 Task: Research Airbnb properties in Shush, Iran from 22th December, 2023 to 26th December, 2023 for 8 adults. Place can be private room with 8 bedrooms having 8 beds and 8 bathrooms. Property type can be hotel. Amenities needed are: wifi, TV, free parkinig on premises, gym, breakfast.
Action: Mouse moved to (441, 120)
Screenshot: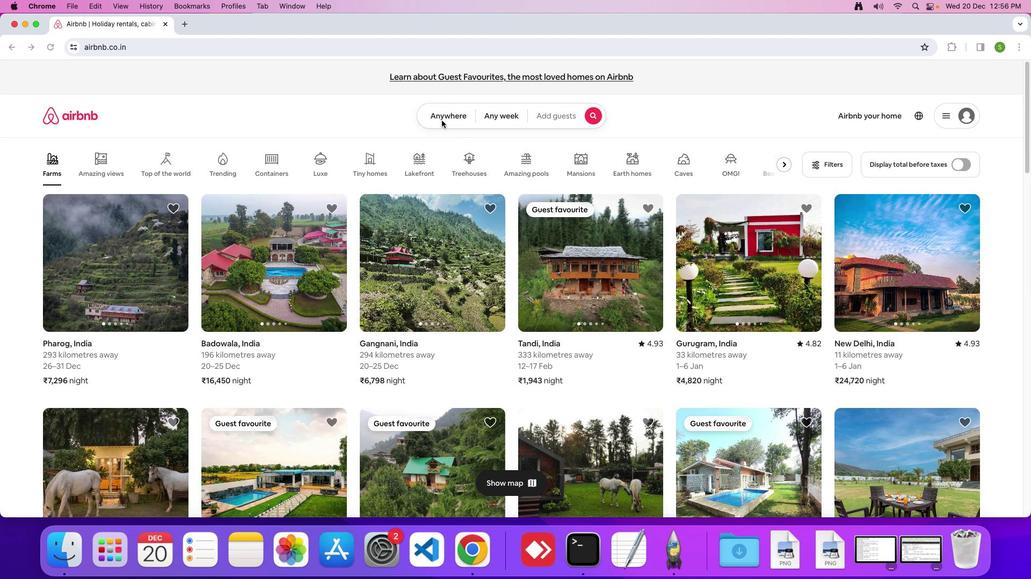 
Action: Mouse pressed left at (441, 120)
Screenshot: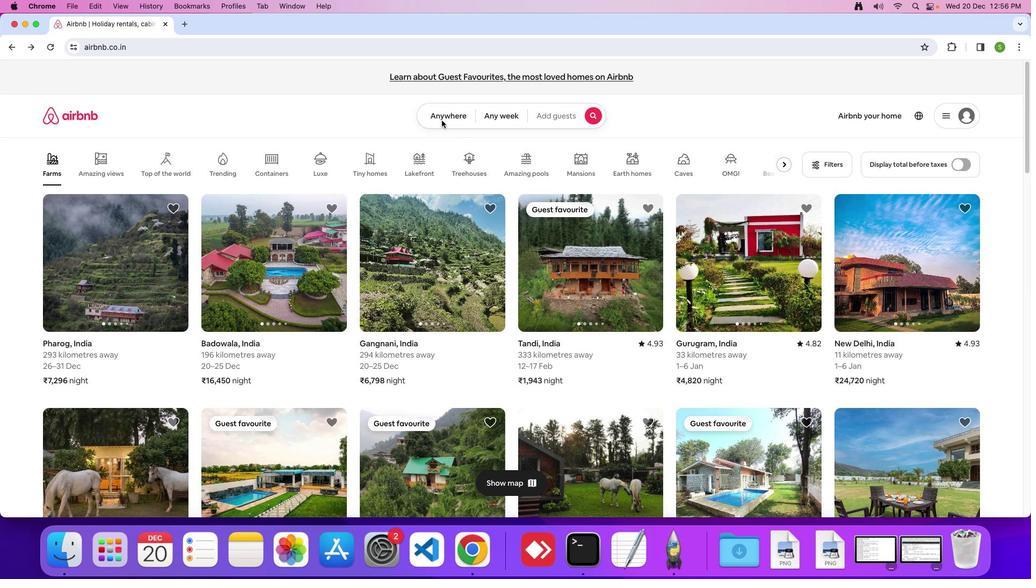 
Action: Mouse moved to (443, 117)
Screenshot: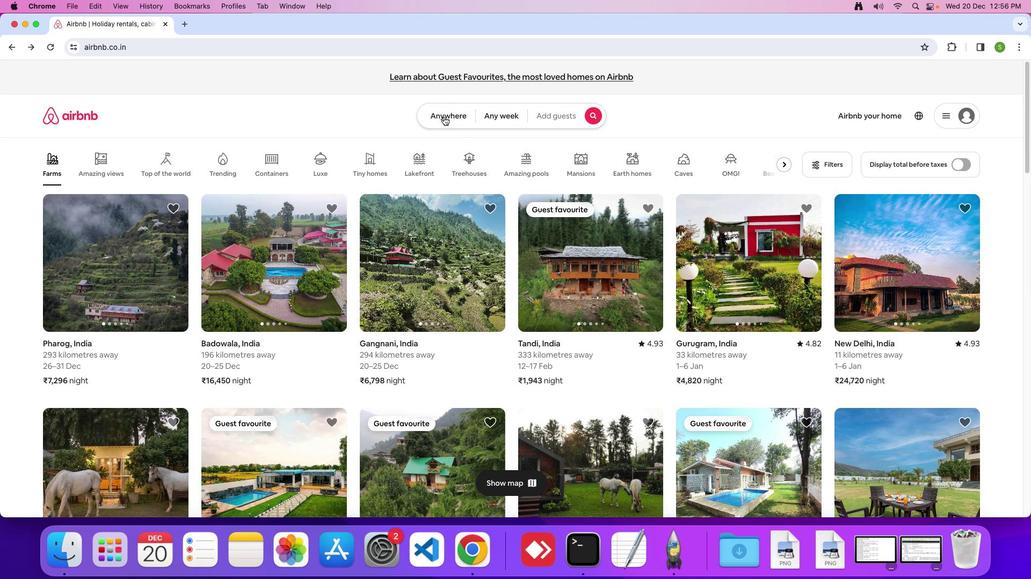 
Action: Mouse pressed left at (443, 117)
Screenshot: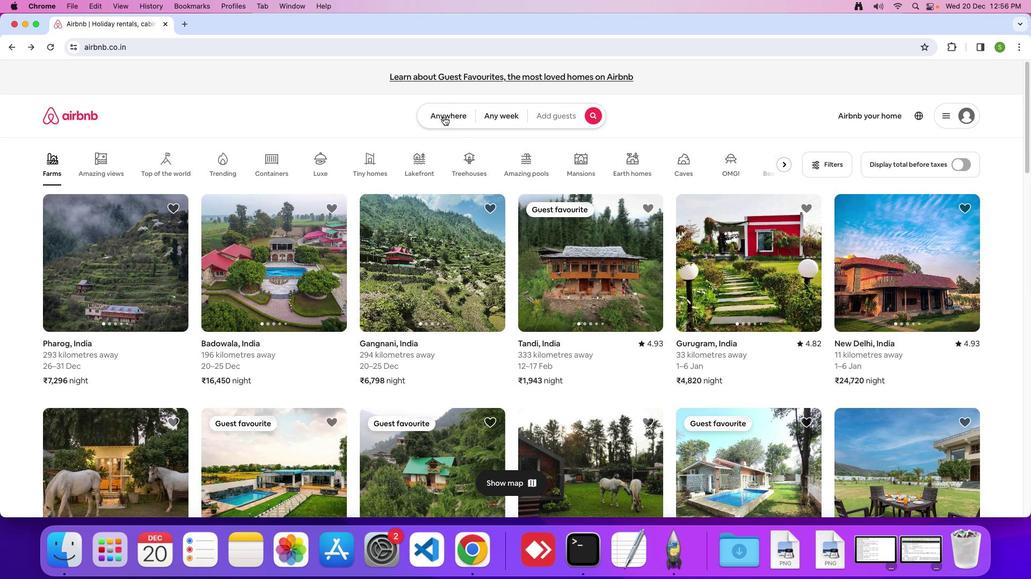 
Action: Mouse moved to (365, 155)
Screenshot: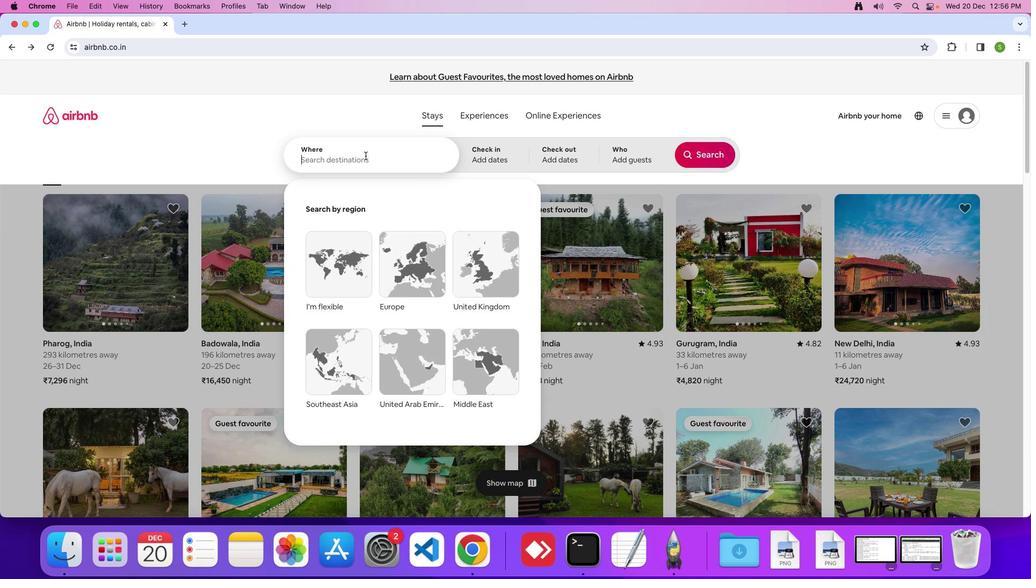 
Action: Mouse pressed left at (365, 155)
Screenshot: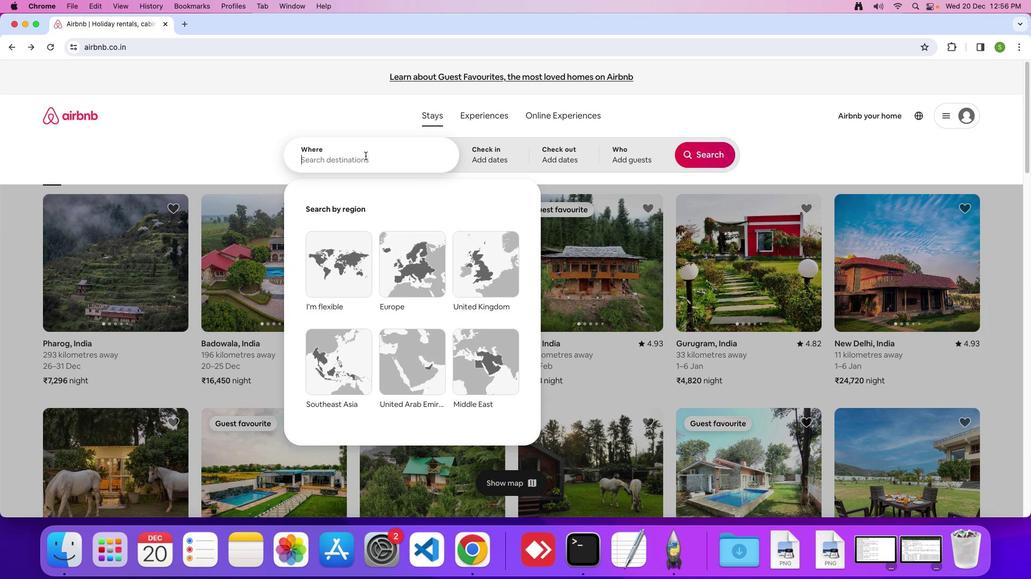 
Action: Mouse moved to (365, 155)
Screenshot: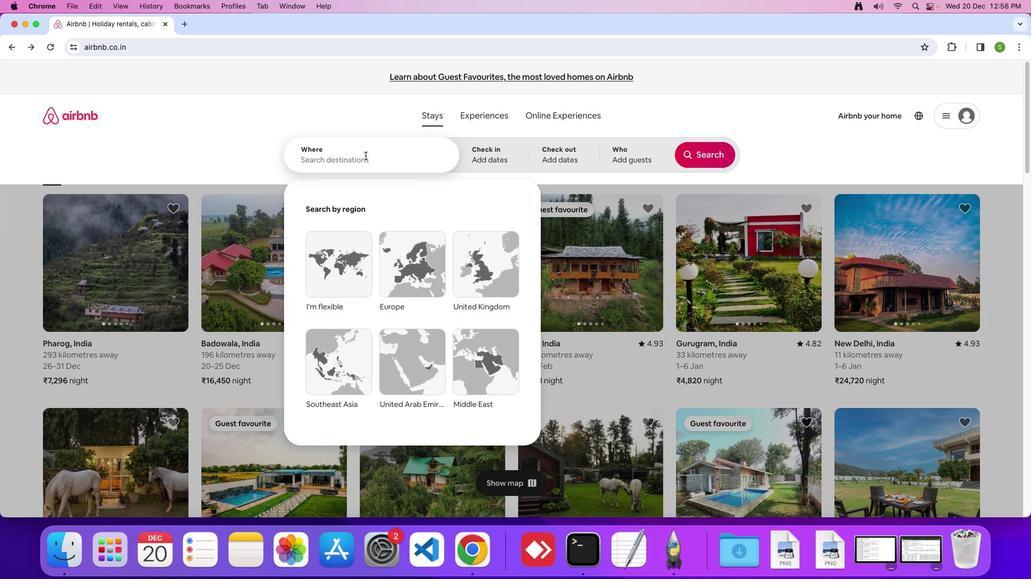 
Action: Key pressed 'S'Key.caps_lock'h''u''s''h'','Key.spaceKey.shift'I''r''a''n'Key.enter
Screenshot: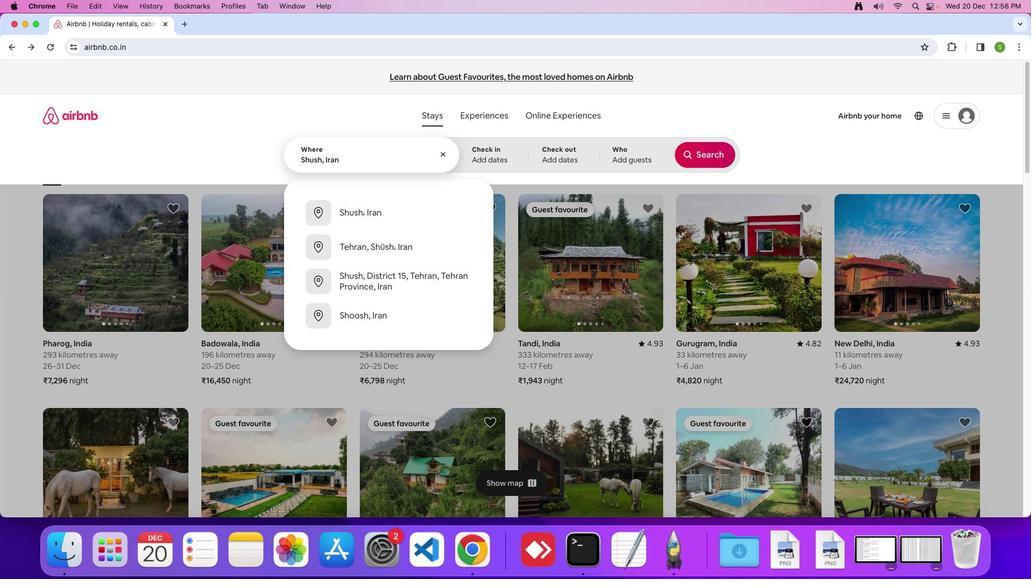 
Action: Mouse moved to (447, 370)
Screenshot: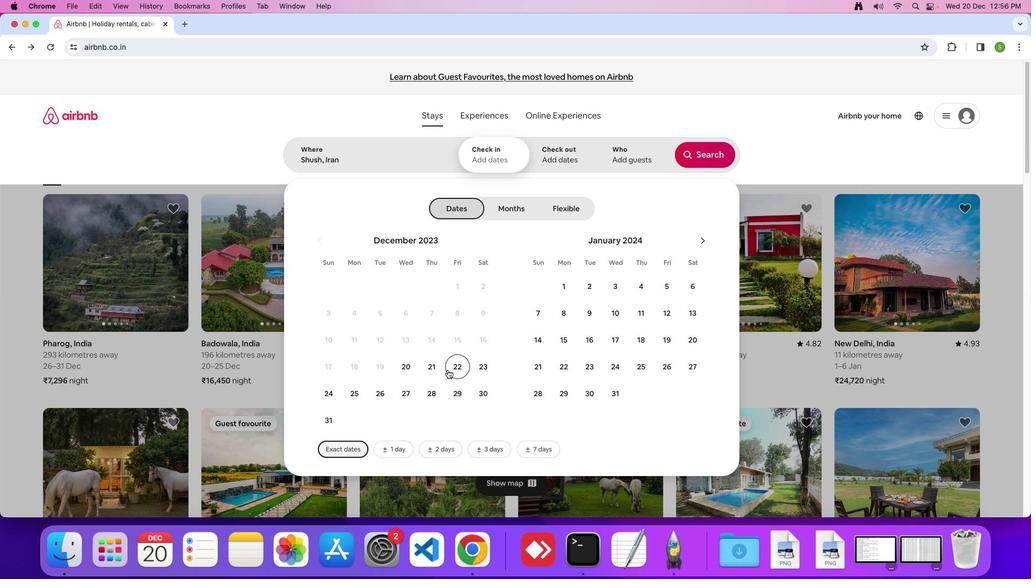 
Action: Mouse pressed left at (447, 370)
Screenshot: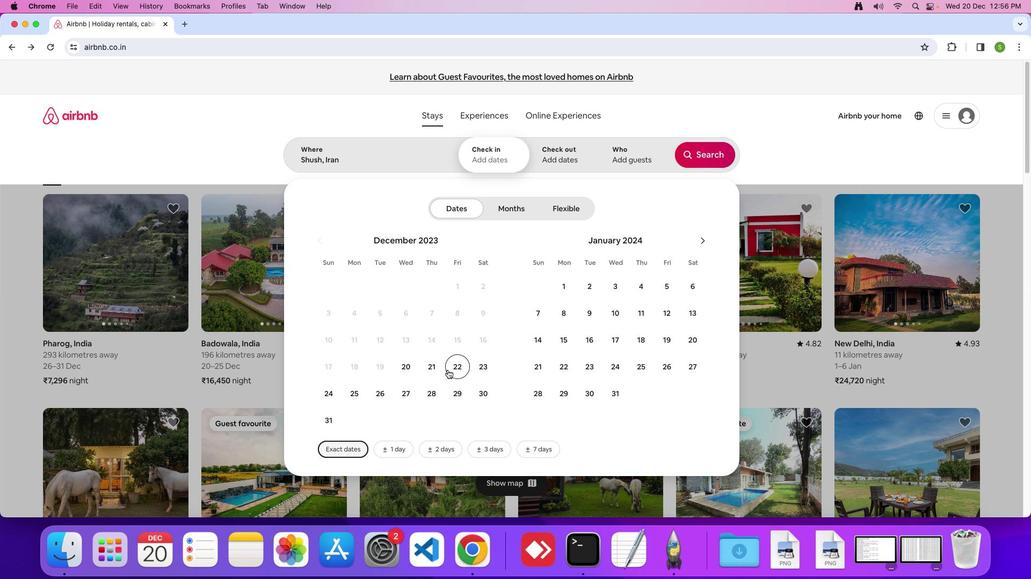 
Action: Mouse moved to (380, 394)
Screenshot: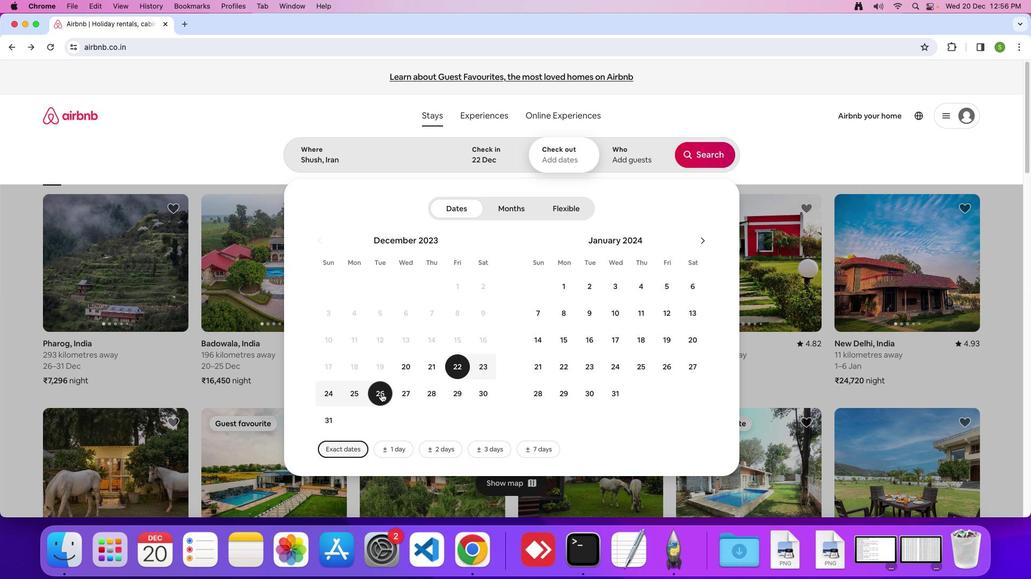 
Action: Mouse pressed left at (380, 394)
Screenshot: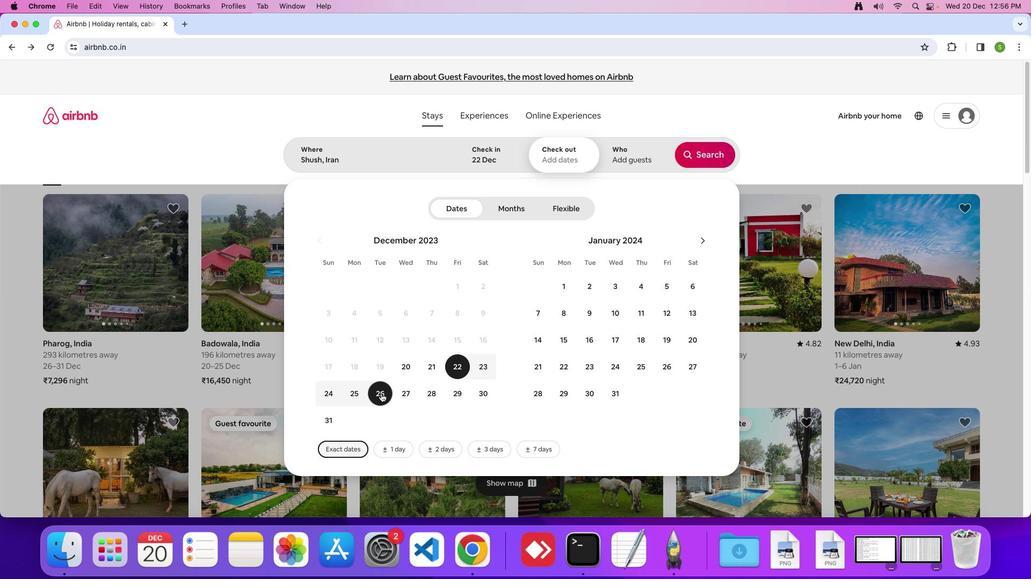 
Action: Mouse moved to (641, 158)
Screenshot: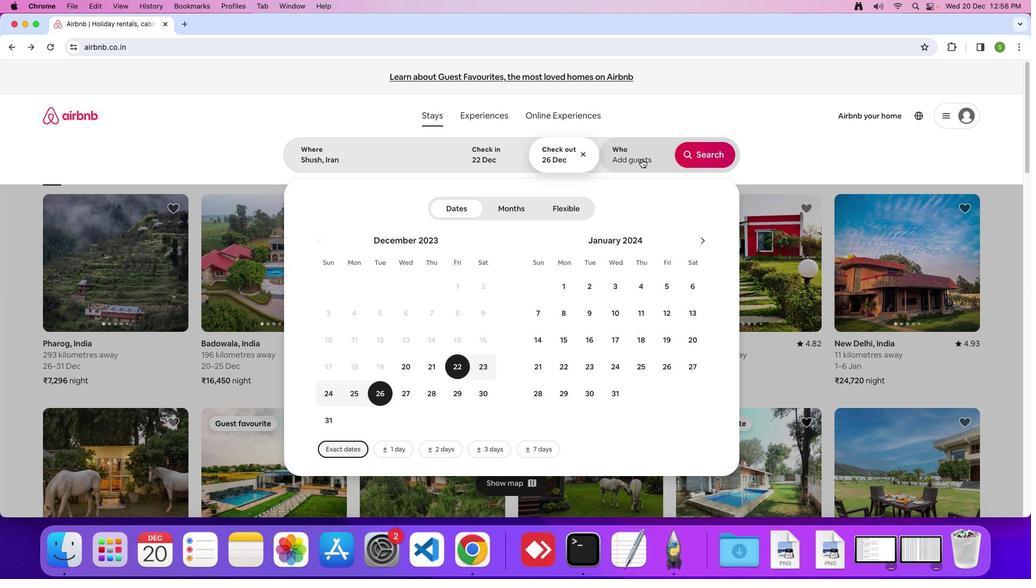 
Action: Mouse pressed left at (641, 158)
Screenshot: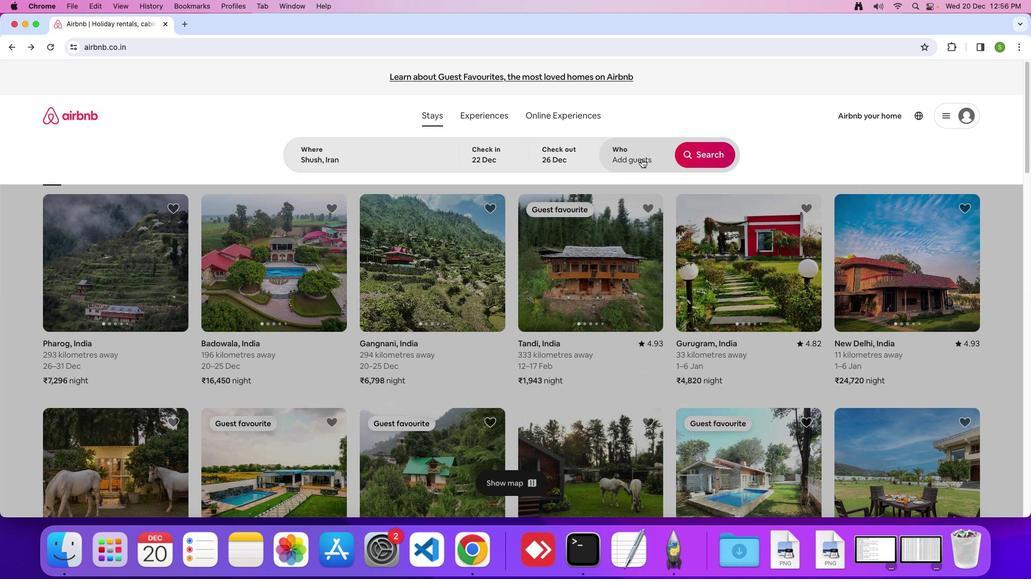 
Action: Mouse moved to (705, 212)
Screenshot: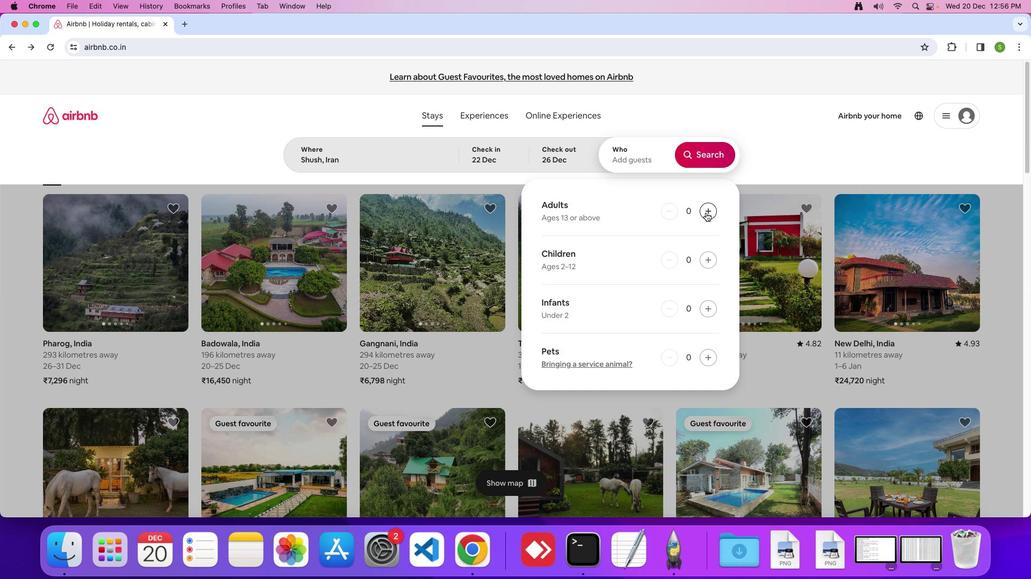 
Action: Mouse pressed left at (705, 212)
Screenshot: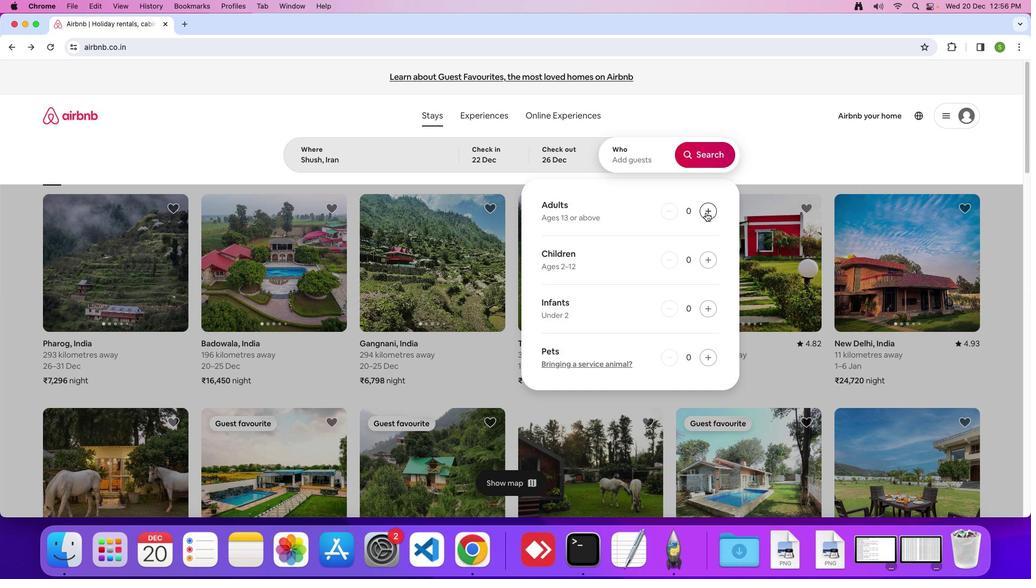 
Action: Mouse pressed left at (705, 212)
Screenshot: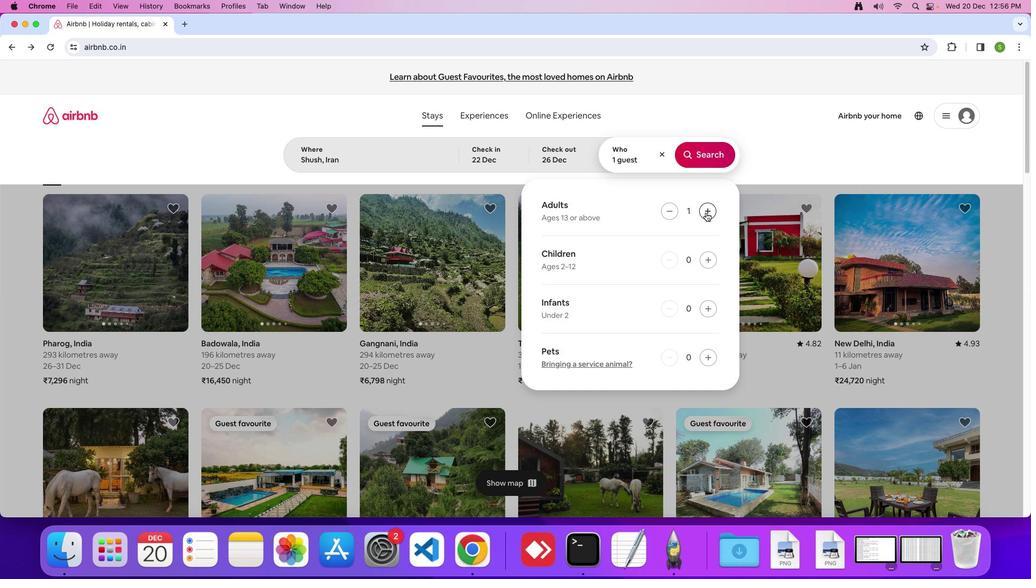 
Action: Mouse pressed left at (705, 212)
Screenshot: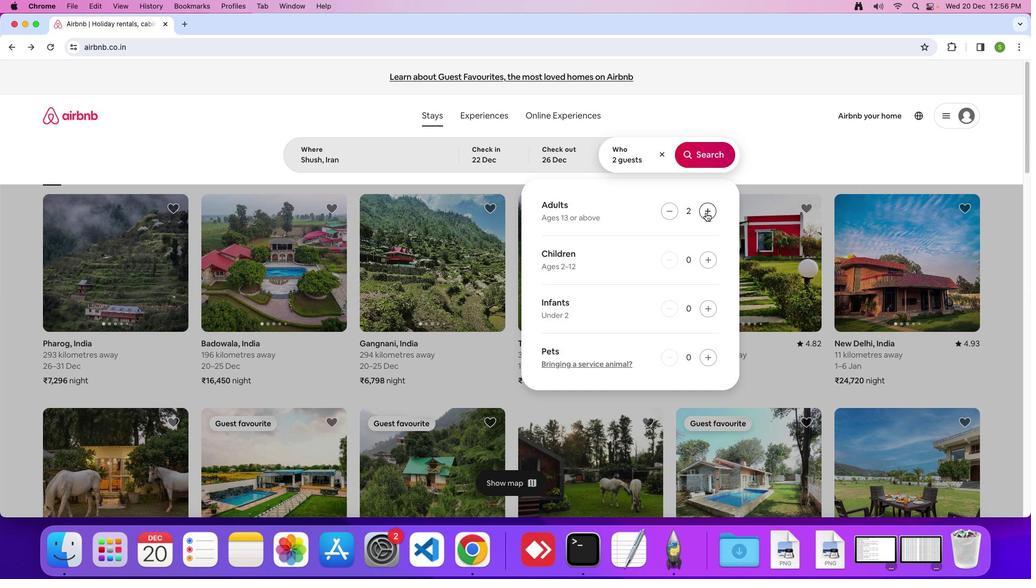 
Action: Mouse pressed left at (705, 212)
Screenshot: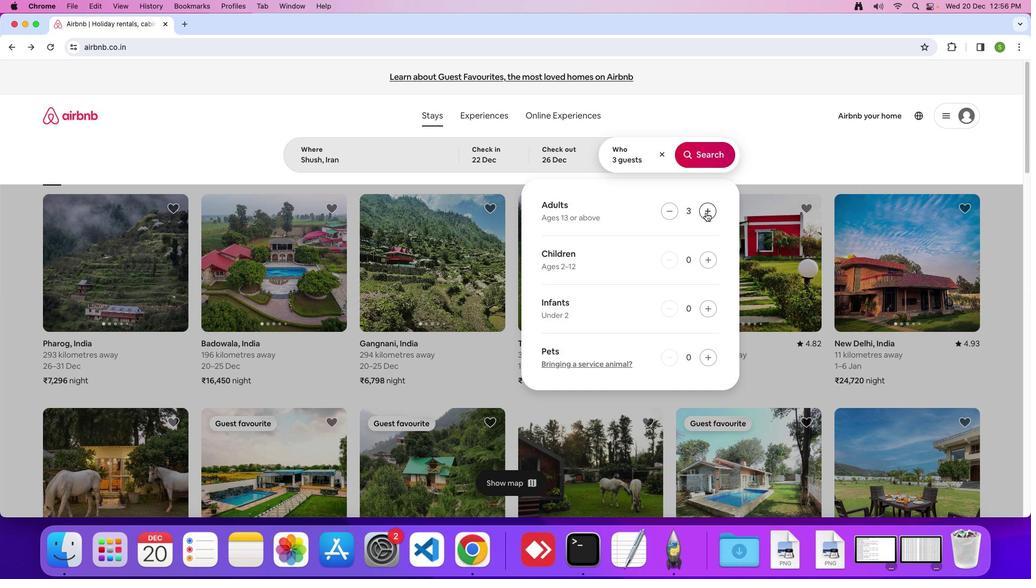 
Action: Mouse pressed left at (705, 212)
Screenshot: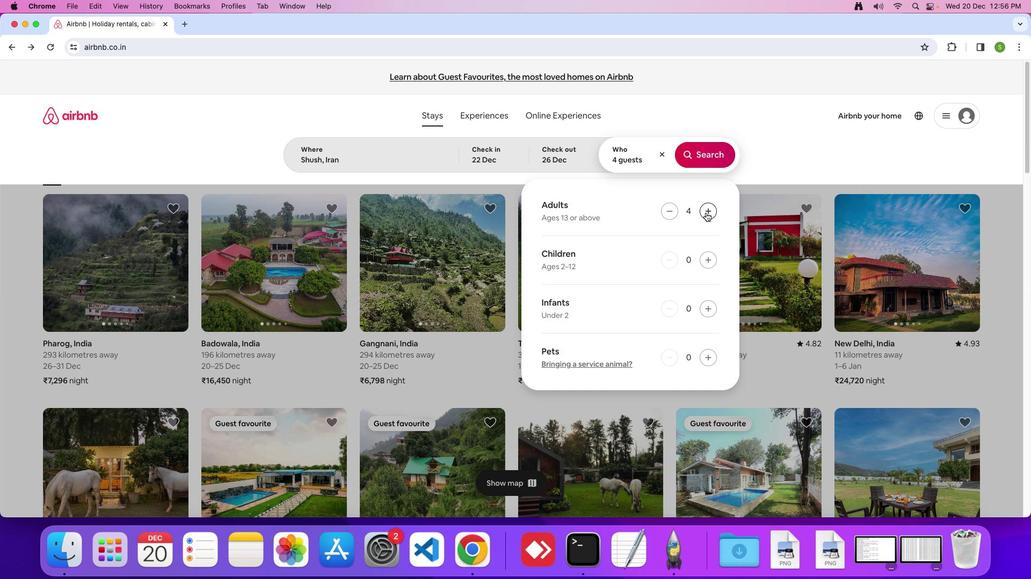 
Action: Mouse pressed left at (705, 212)
Screenshot: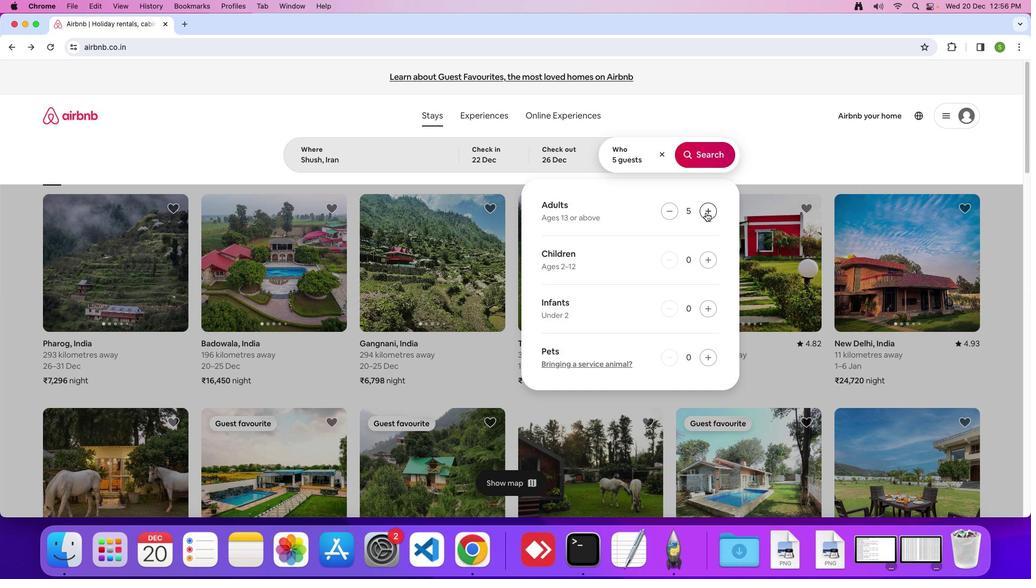
Action: Mouse pressed left at (705, 212)
Screenshot: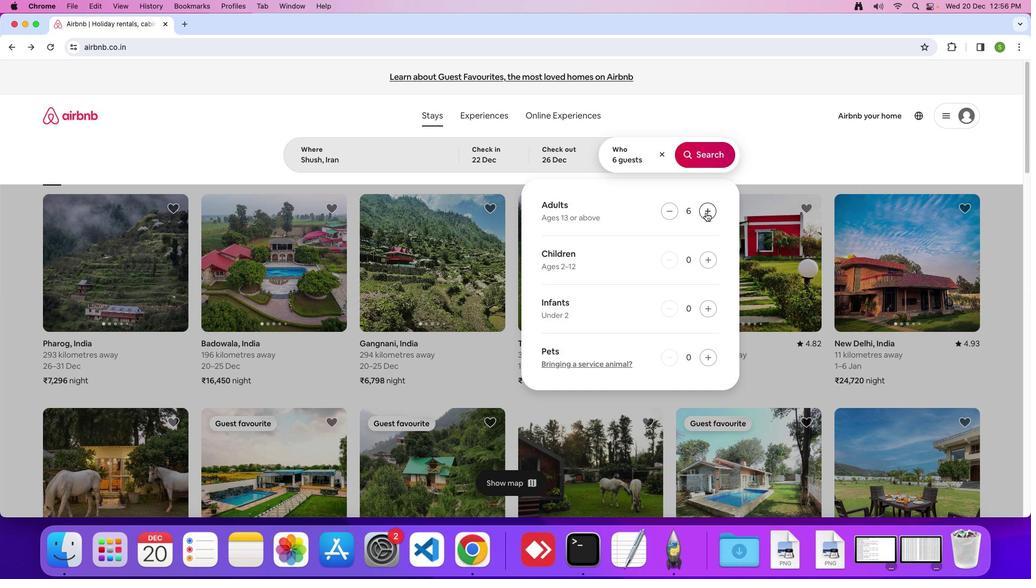 
Action: Mouse pressed left at (705, 212)
Screenshot: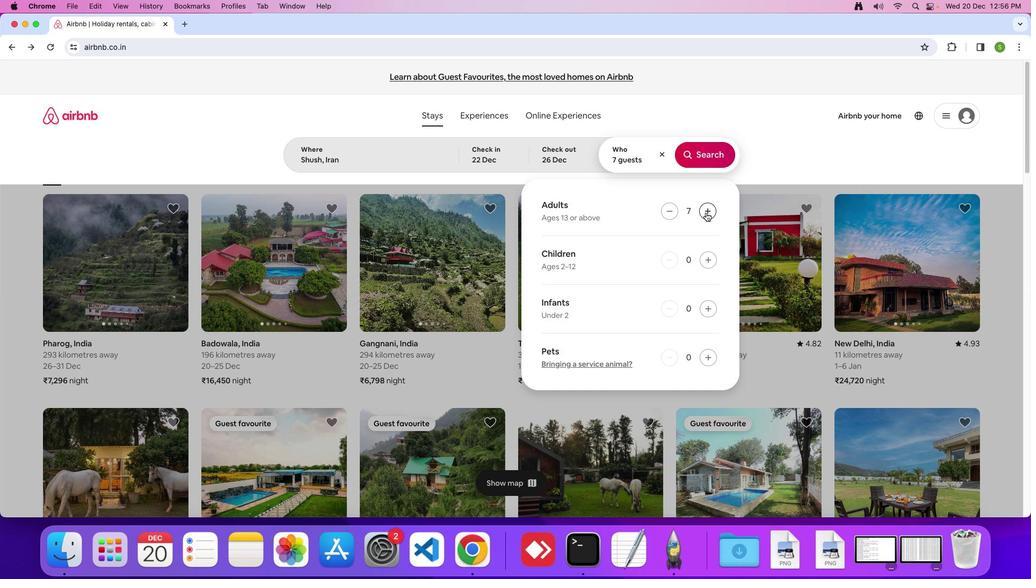 
Action: Mouse moved to (695, 159)
Screenshot: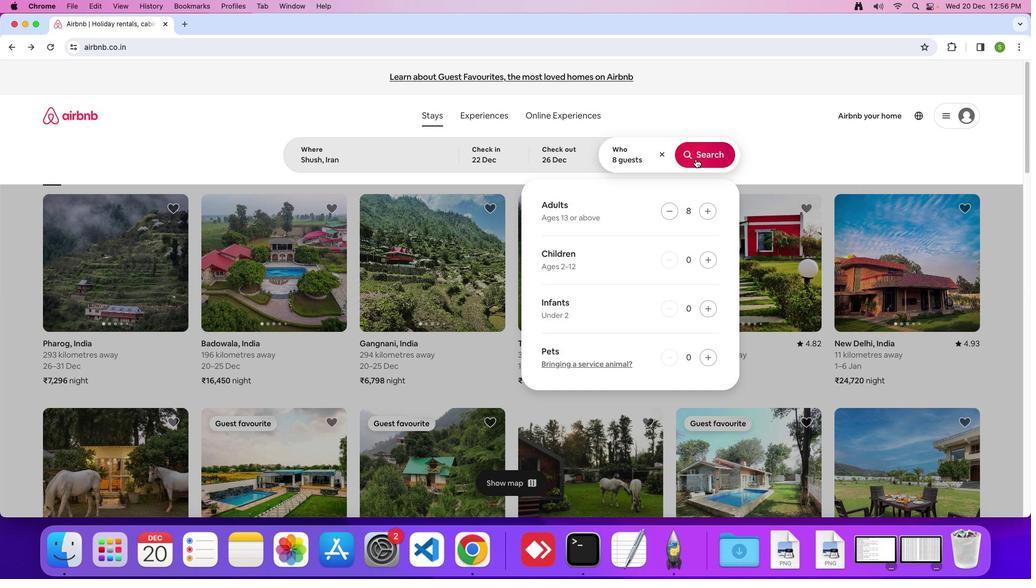 
Action: Mouse pressed left at (695, 159)
Screenshot: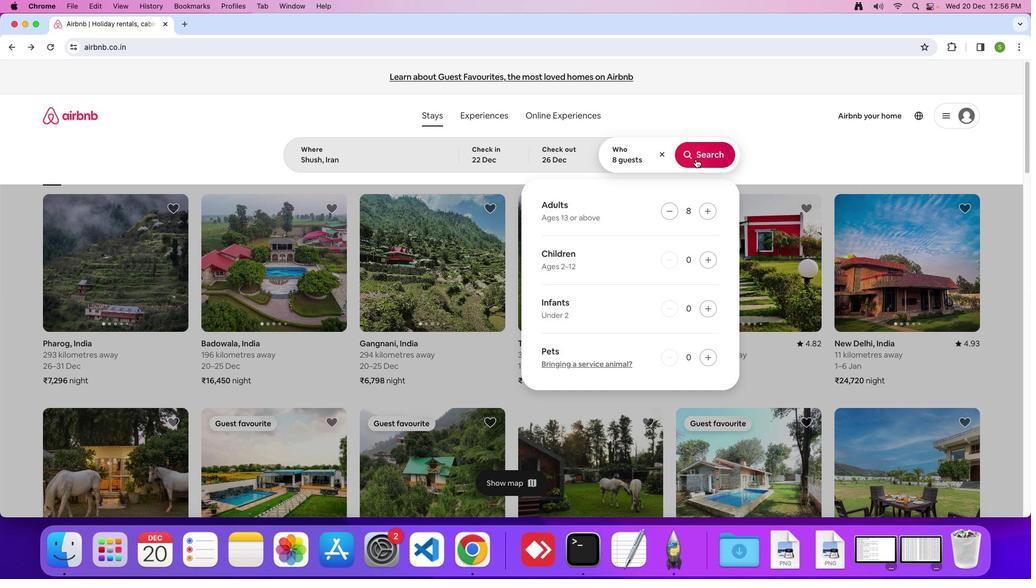 
Action: Mouse moved to (856, 129)
Screenshot: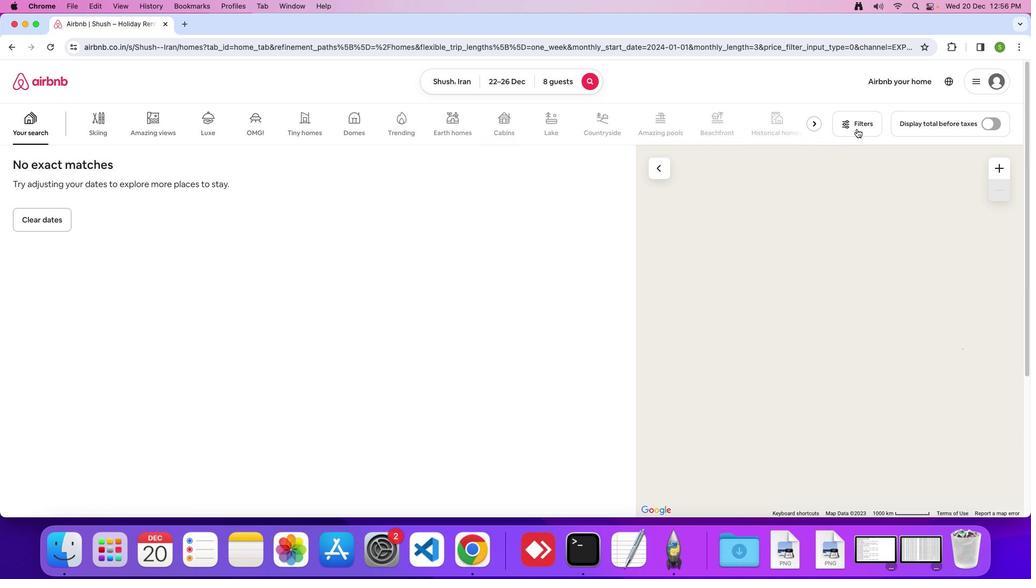 
Action: Mouse pressed left at (856, 129)
Screenshot: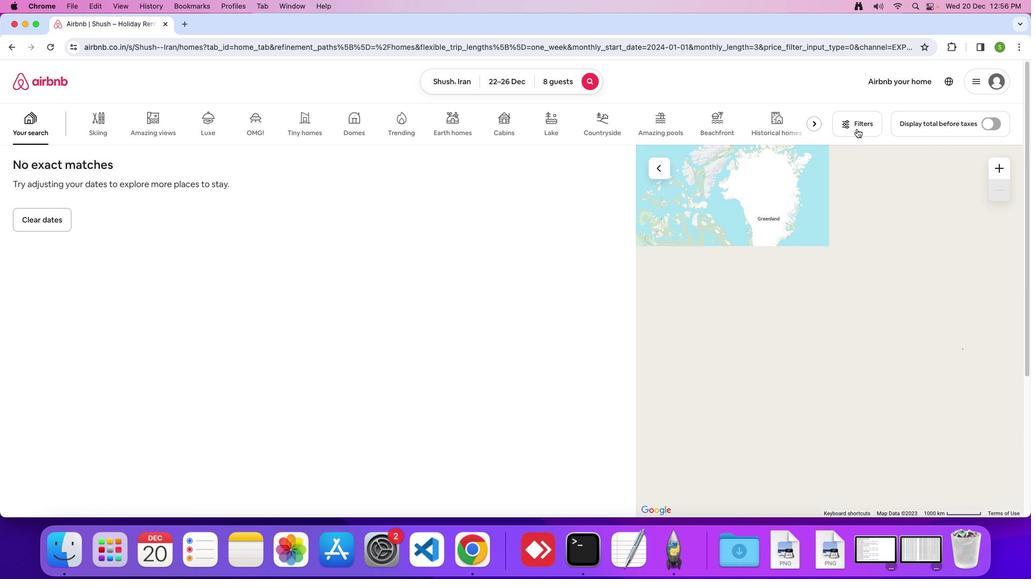 
Action: Mouse moved to (545, 357)
Screenshot: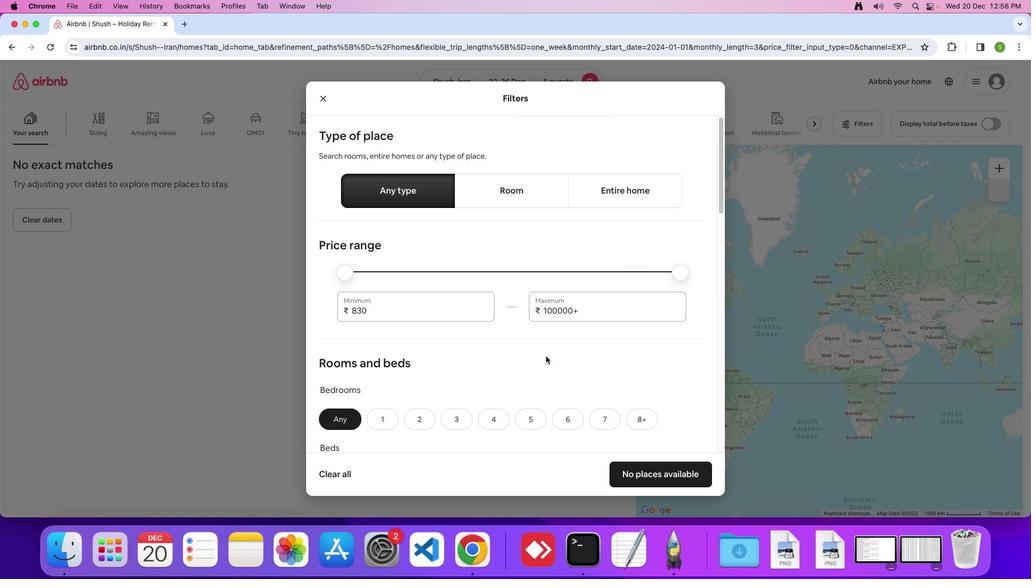 
Action: Mouse scrolled (545, 357) with delta (0, 0)
Screenshot: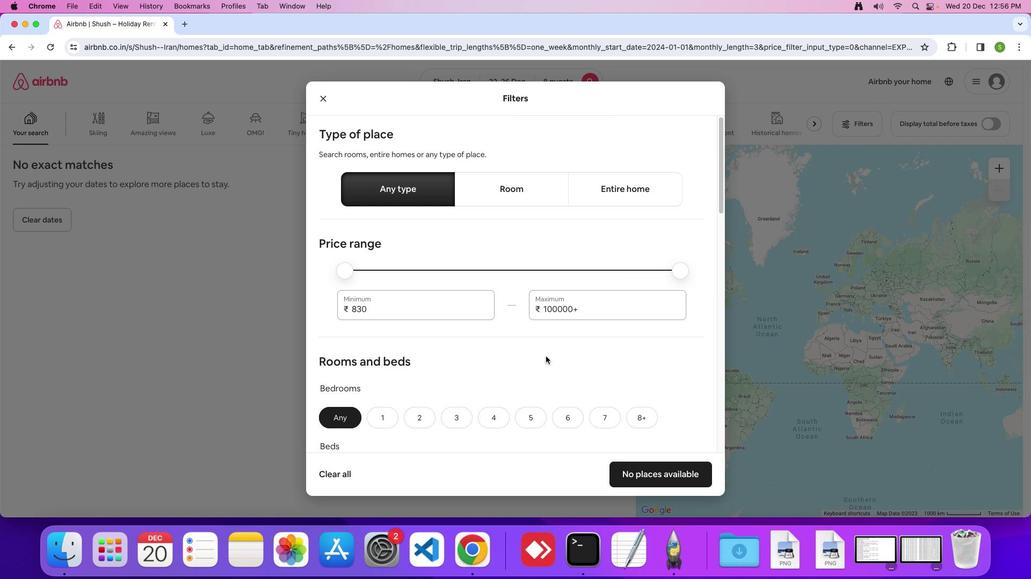 
Action: Mouse scrolled (545, 357) with delta (0, 0)
Screenshot: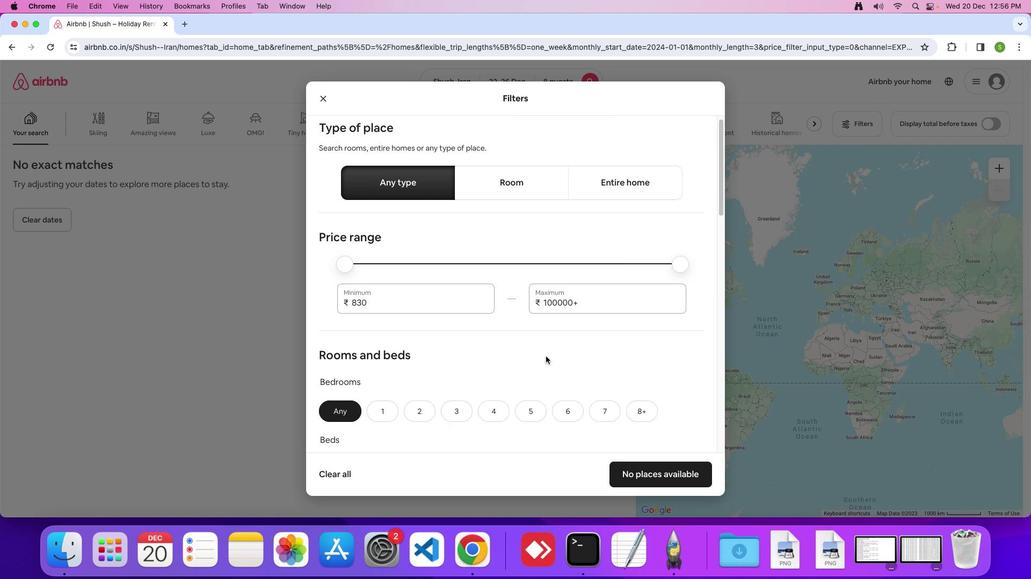 
Action: Mouse scrolled (545, 357) with delta (0, 0)
Screenshot: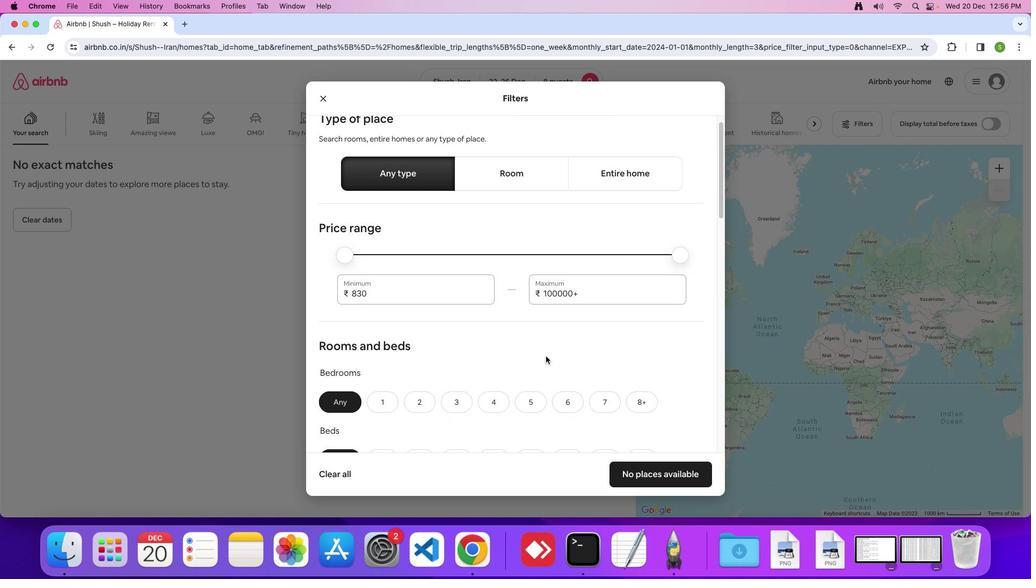 
Action: Mouse scrolled (545, 357) with delta (0, 0)
Screenshot: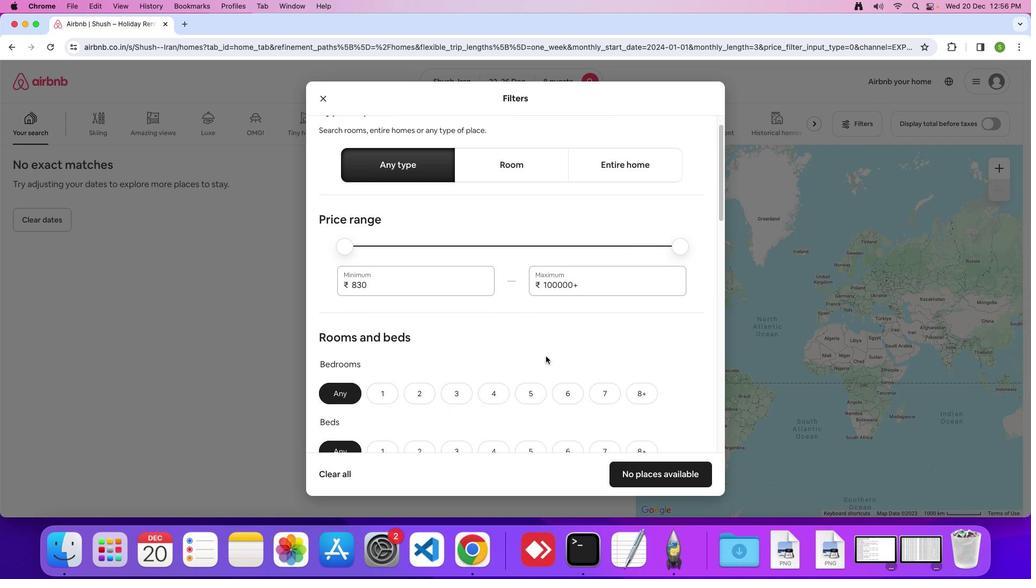 
Action: Mouse scrolled (545, 357) with delta (0, 0)
Screenshot: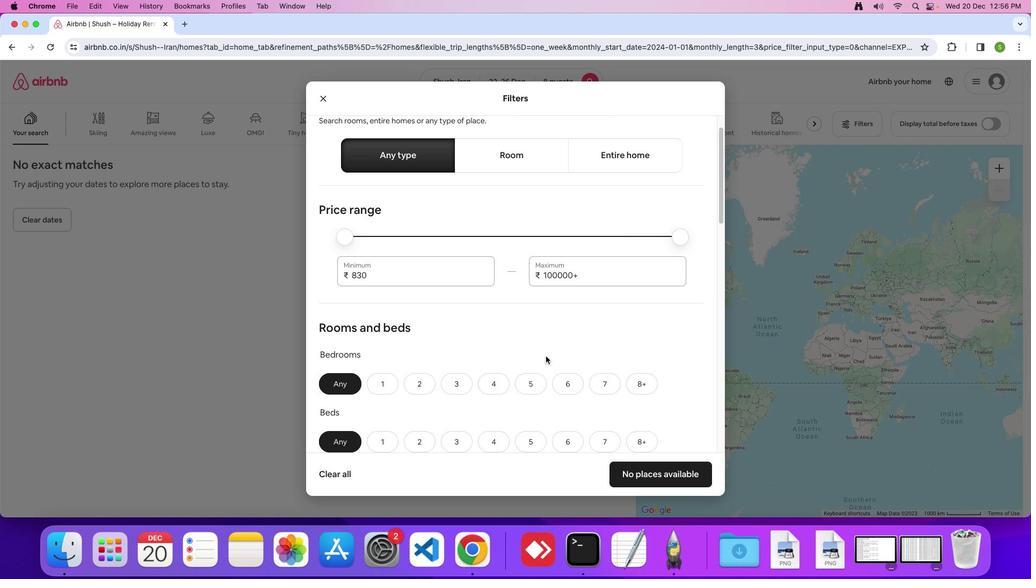 
Action: Mouse scrolled (545, 357) with delta (0, 0)
Screenshot: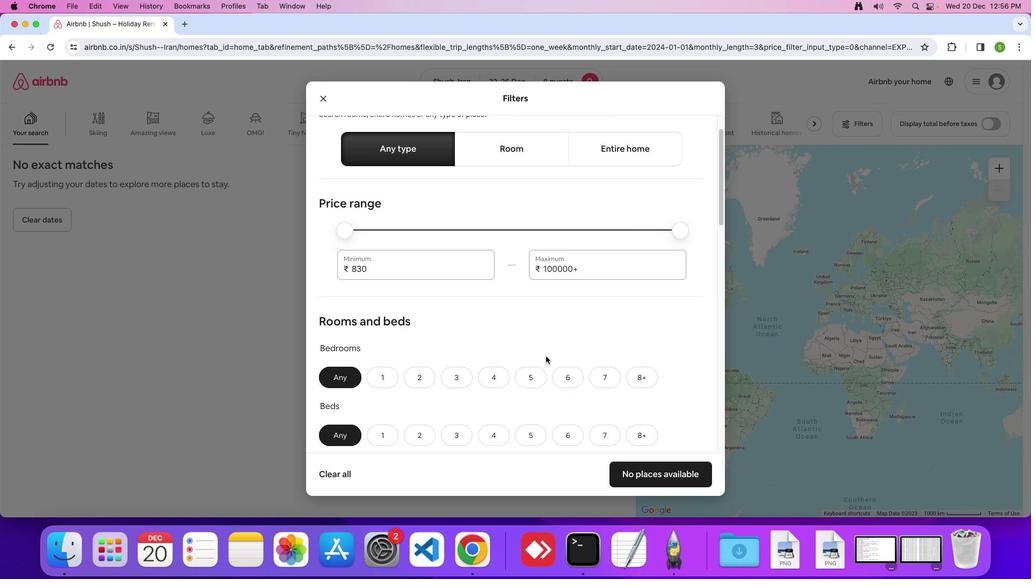 
Action: Mouse scrolled (545, 357) with delta (0, 0)
Screenshot: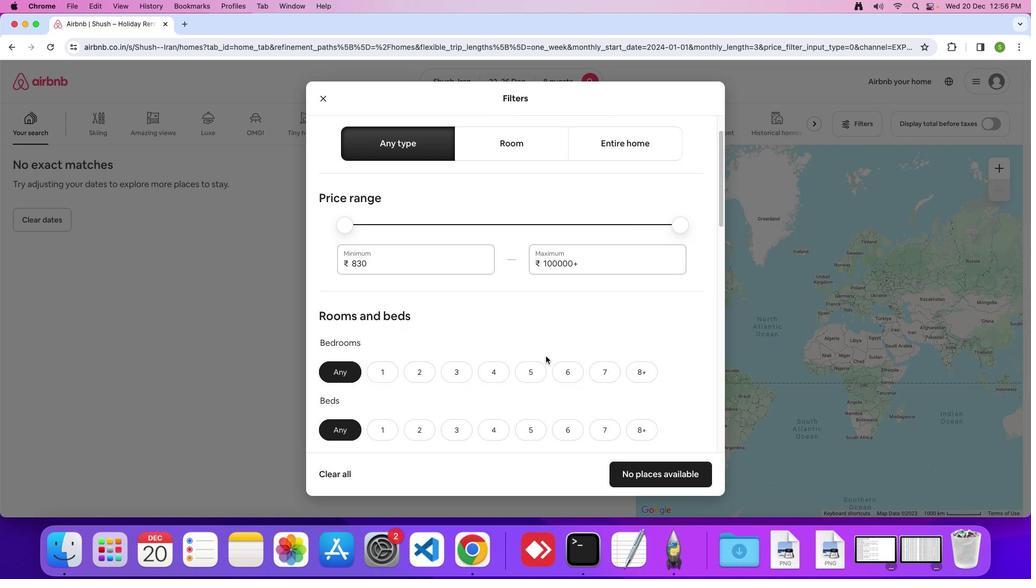 
Action: Mouse scrolled (545, 357) with delta (0, 0)
Screenshot: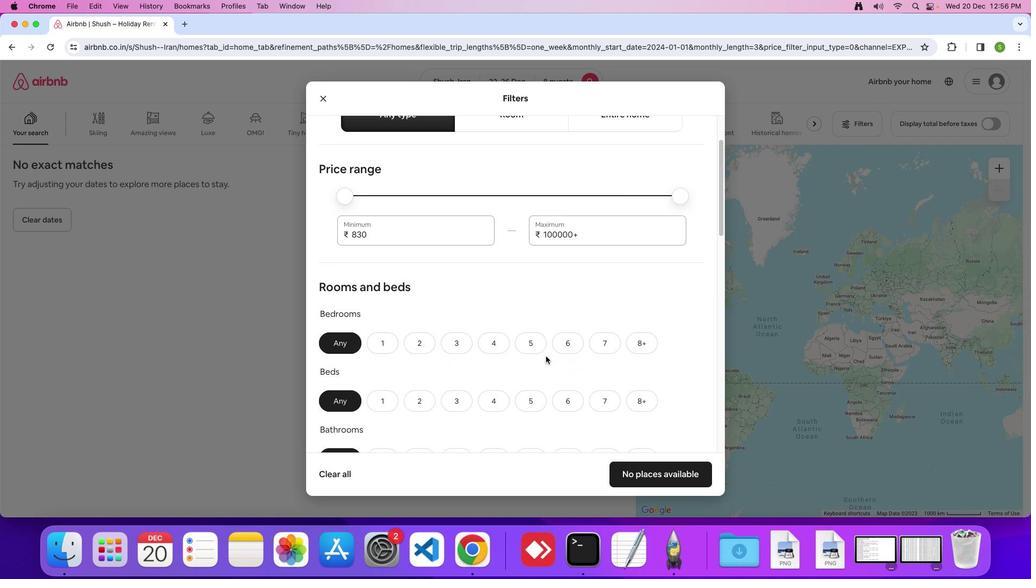 
Action: Mouse scrolled (545, 357) with delta (0, 0)
Screenshot: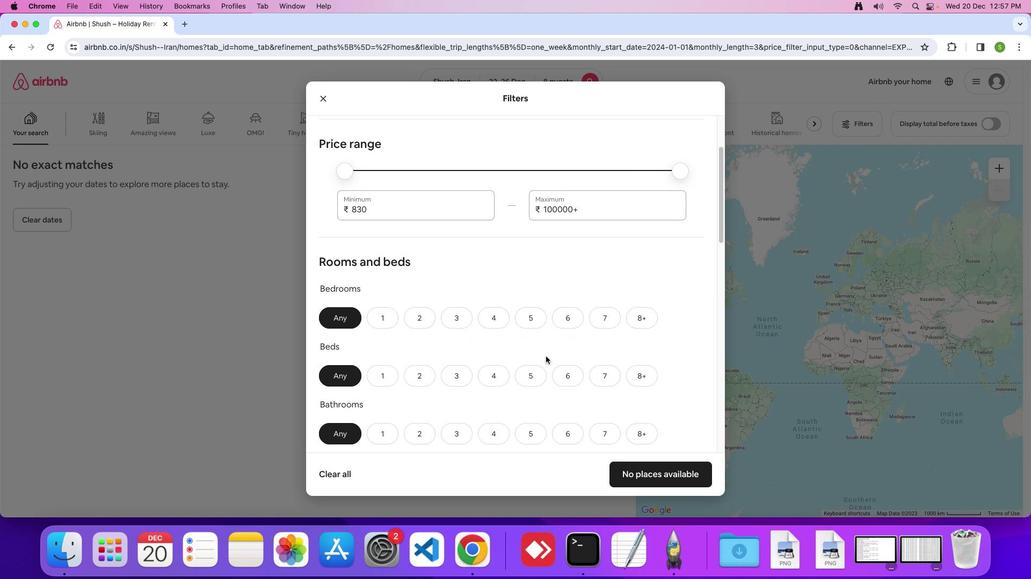 
Action: Mouse scrolled (545, 357) with delta (0, 0)
Screenshot: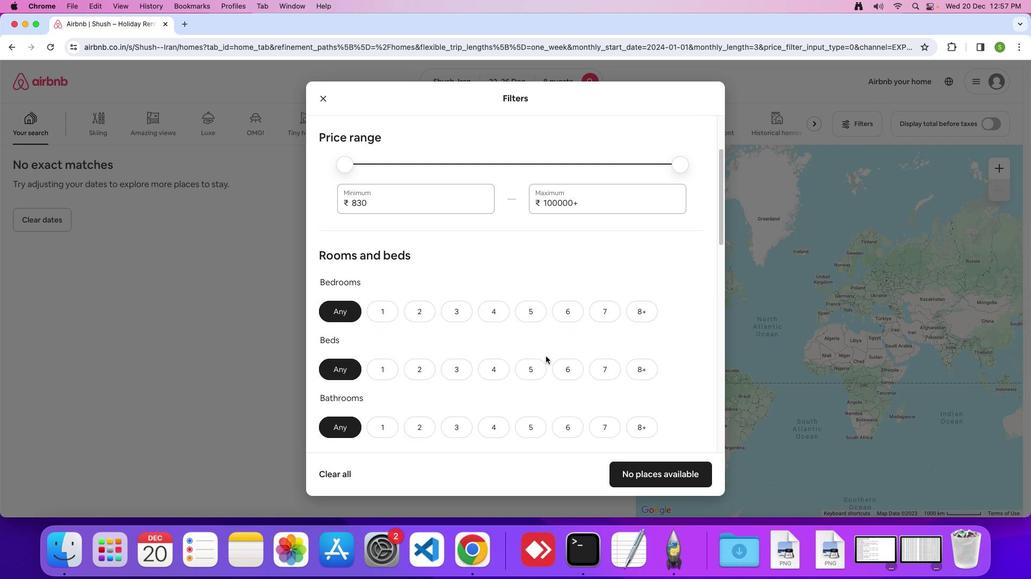
Action: Mouse scrolled (545, 357) with delta (0, -1)
Screenshot: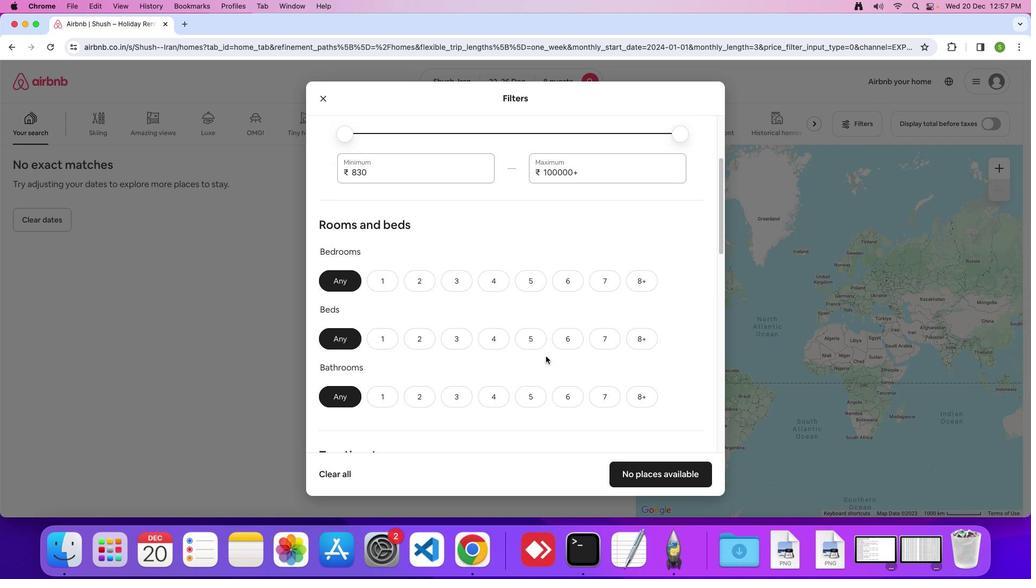 
Action: Mouse moved to (645, 256)
Screenshot: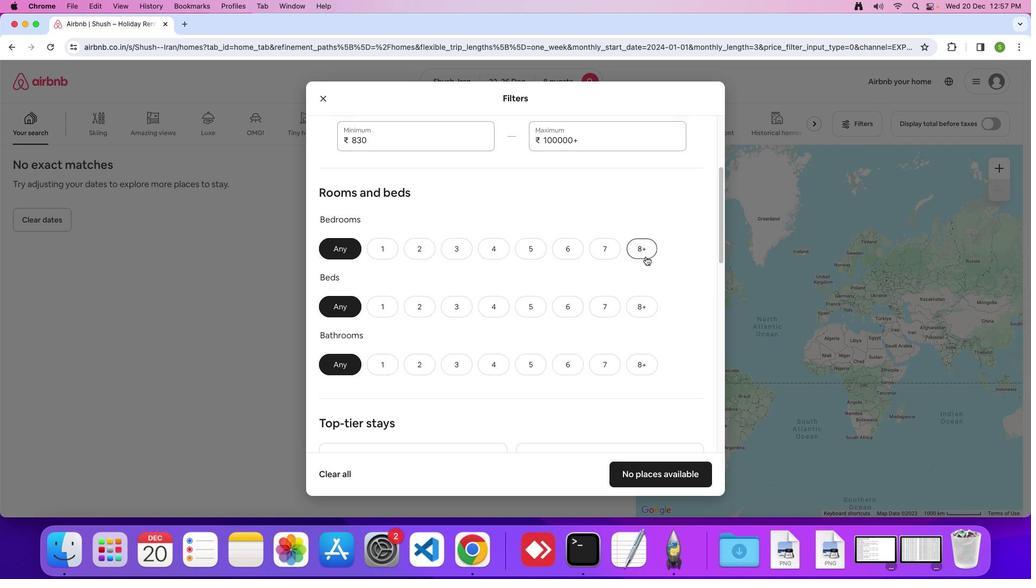 
Action: Mouse pressed left at (645, 256)
Screenshot: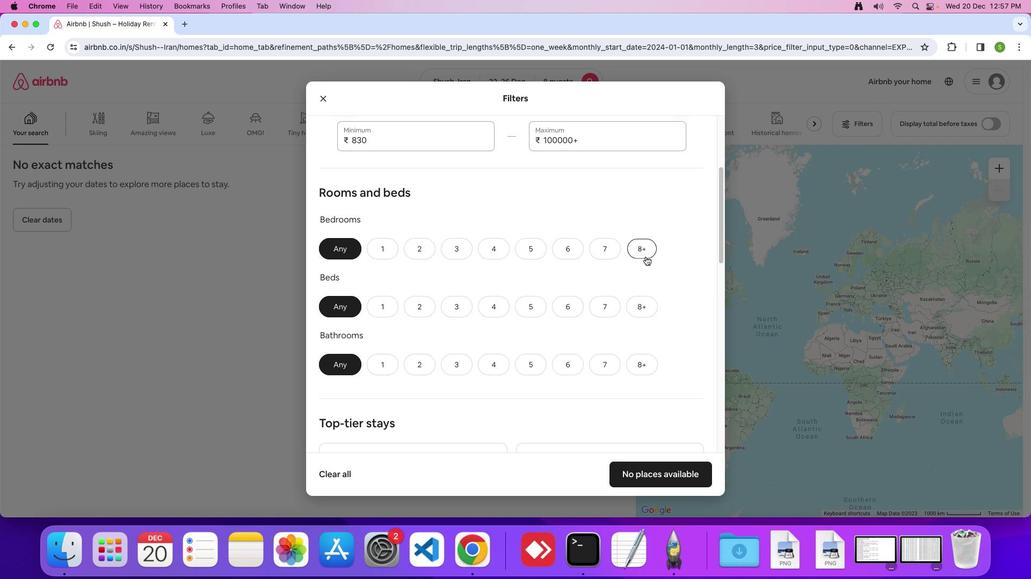 
Action: Mouse moved to (637, 300)
Screenshot: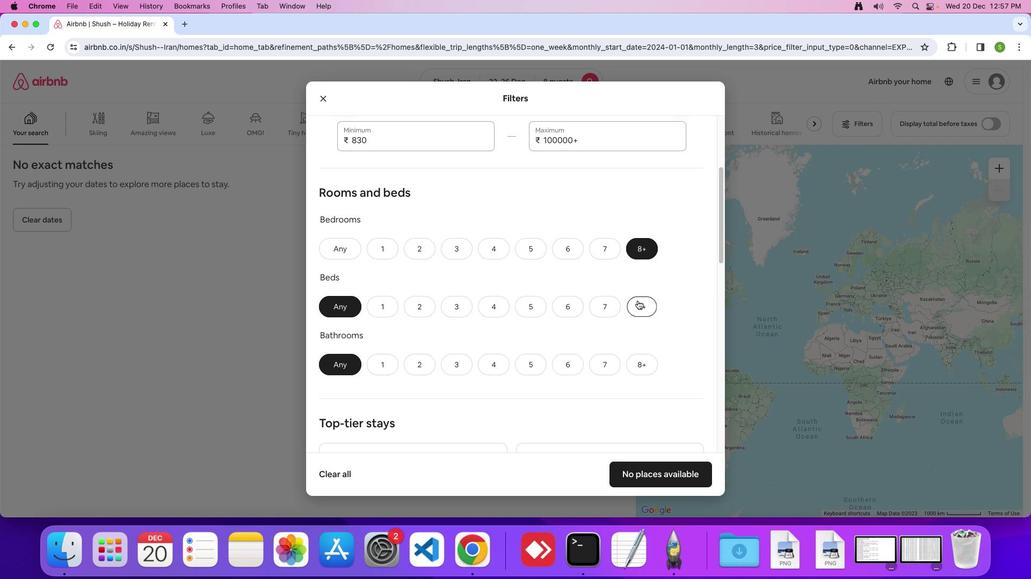 
Action: Mouse pressed left at (637, 300)
Screenshot: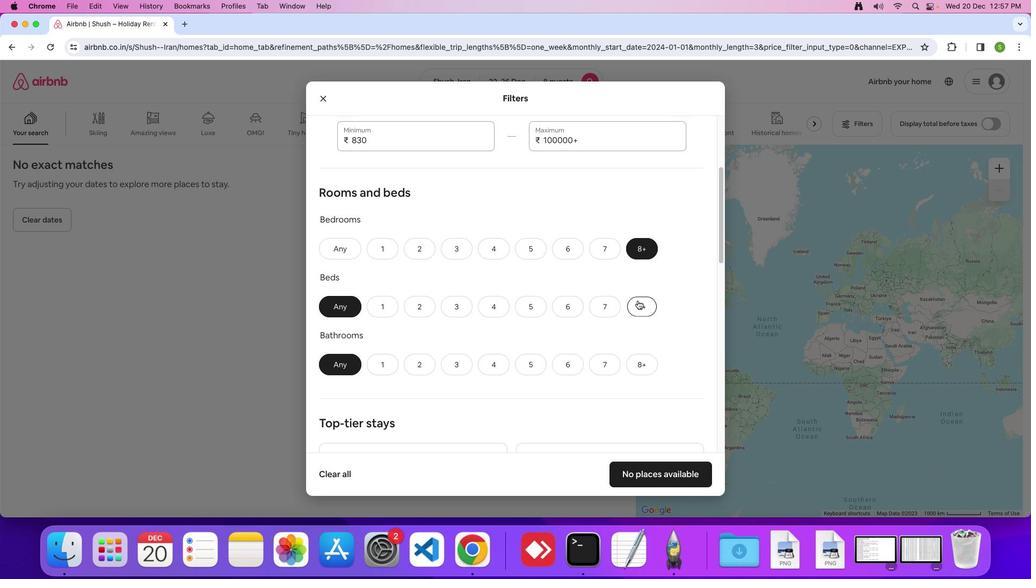 
Action: Mouse moved to (639, 364)
Screenshot: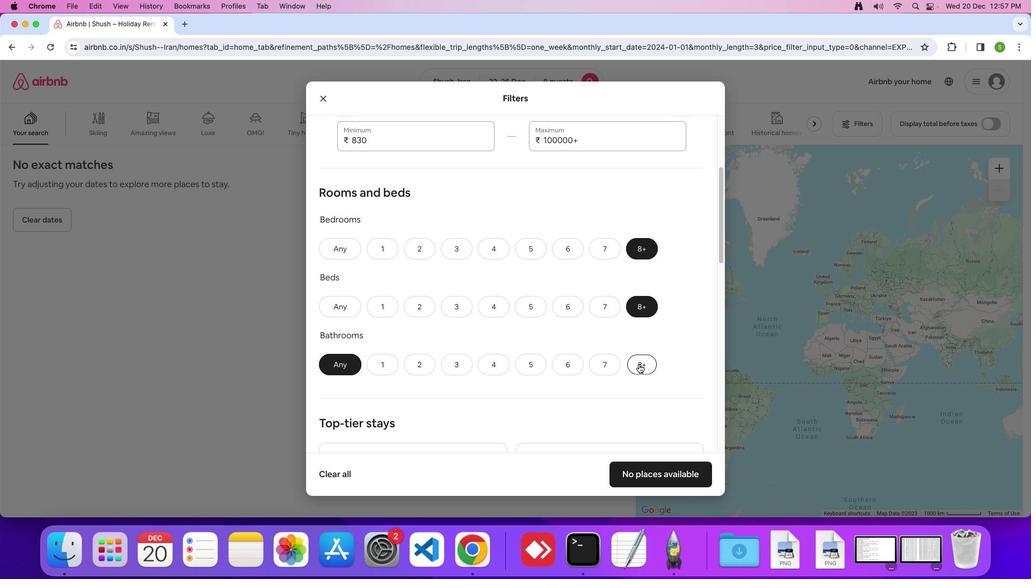 
Action: Mouse pressed left at (639, 364)
Screenshot: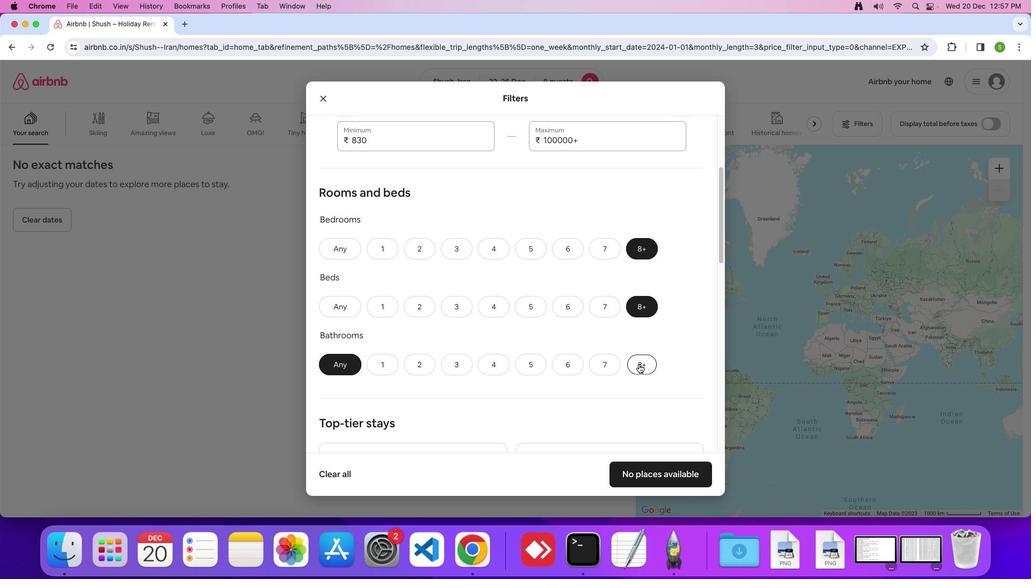 
Action: Mouse moved to (543, 343)
Screenshot: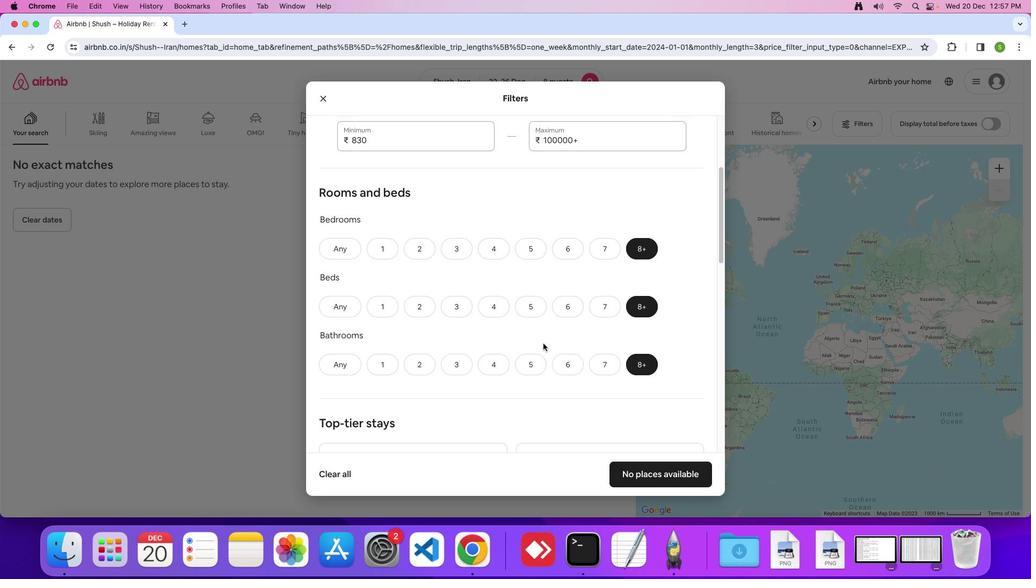 
Action: Mouse scrolled (543, 343) with delta (0, 0)
Screenshot: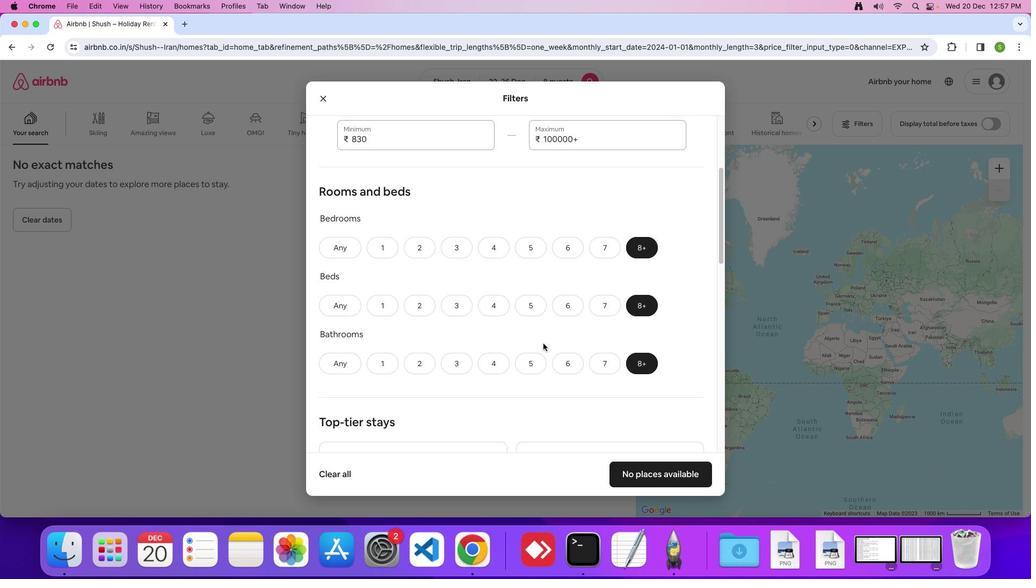
Action: Mouse scrolled (543, 343) with delta (0, 0)
Screenshot: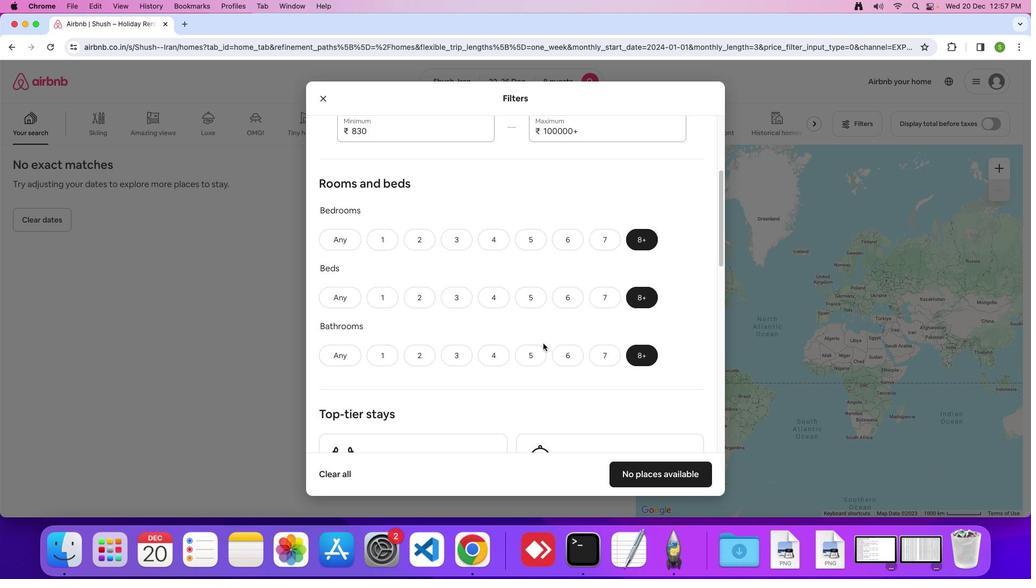 
Action: Mouse scrolled (543, 343) with delta (0, 0)
Screenshot: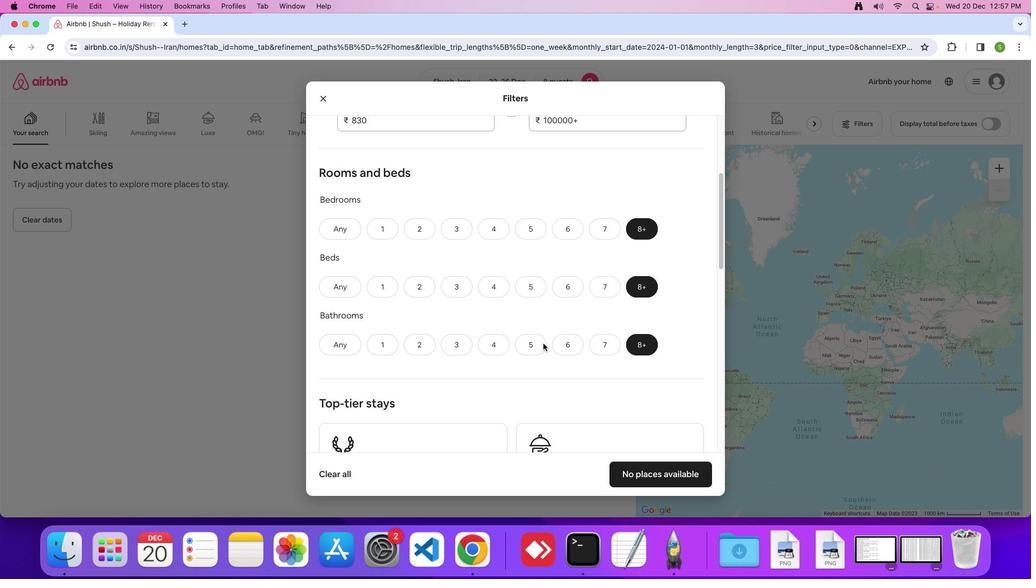 
Action: Mouse scrolled (543, 343) with delta (0, 0)
Screenshot: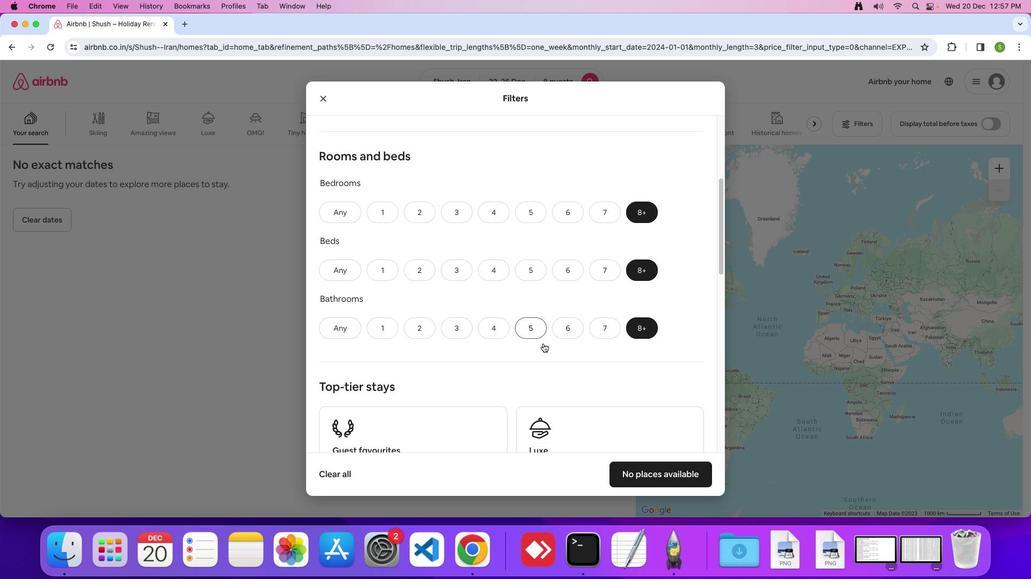 
Action: Mouse scrolled (543, 343) with delta (0, -1)
Screenshot: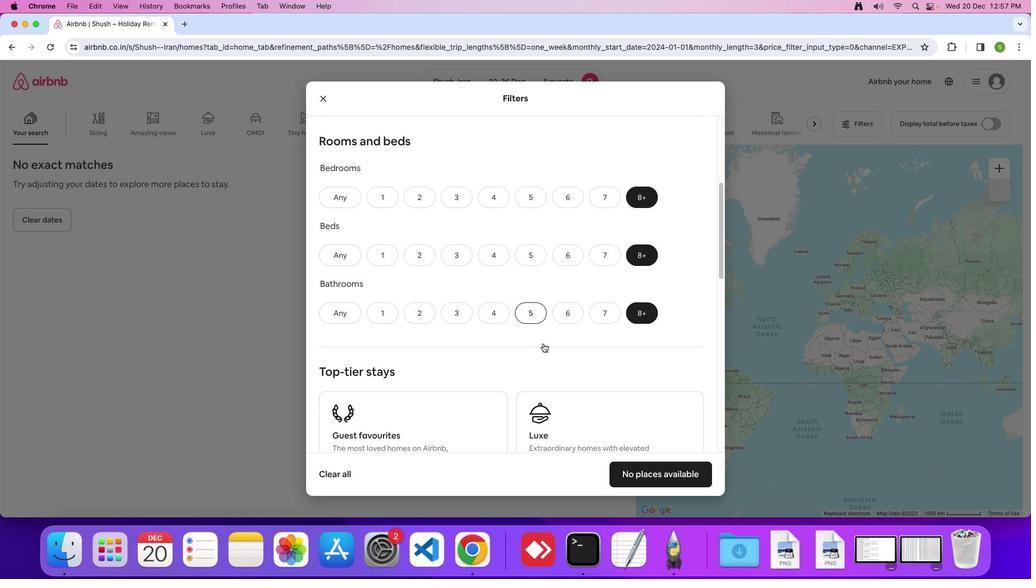 
Action: Mouse scrolled (543, 343) with delta (0, 0)
Screenshot: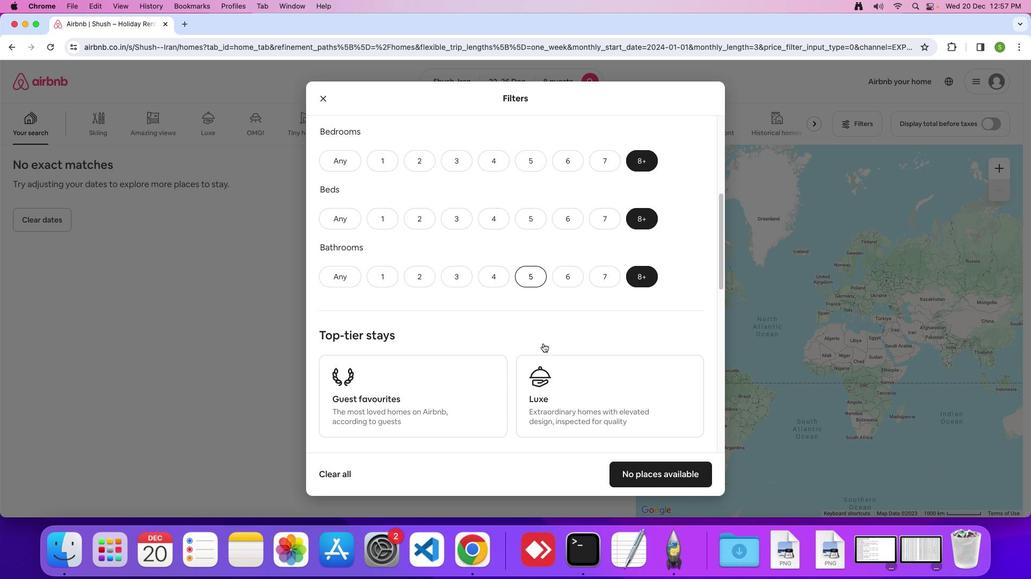 
Action: Mouse scrolled (543, 343) with delta (0, 0)
Screenshot: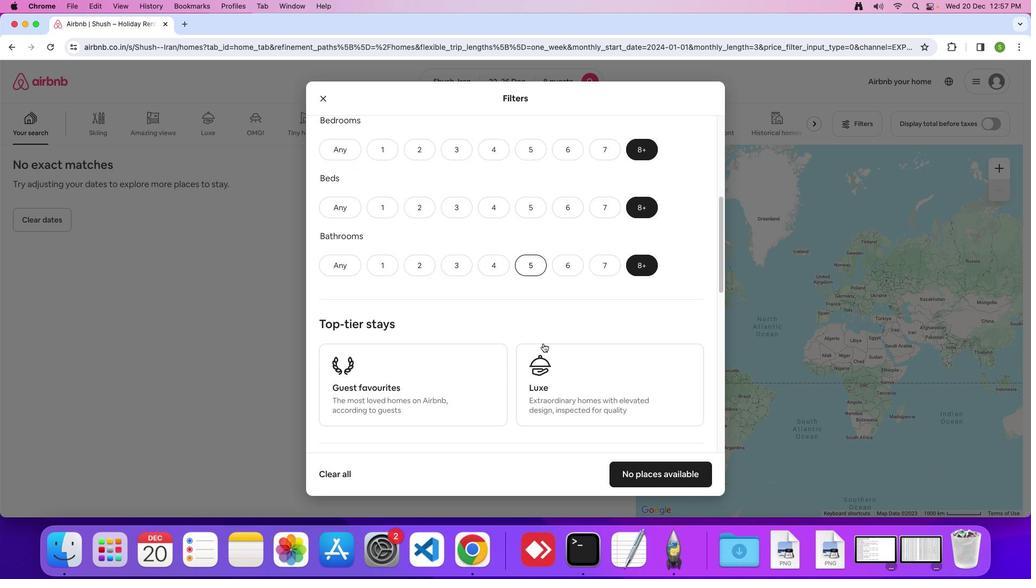 
Action: Mouse scrolled (543, 343) with delta (0, -1)
Screenshot: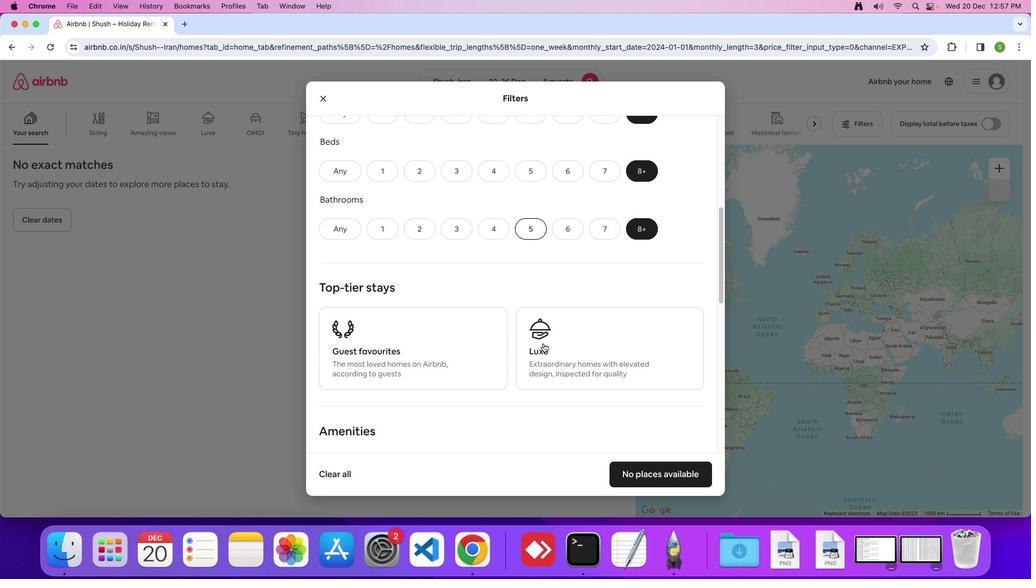 
Action: Mouse scrolled (543, 343) with delta (0, 0)
Screenshot: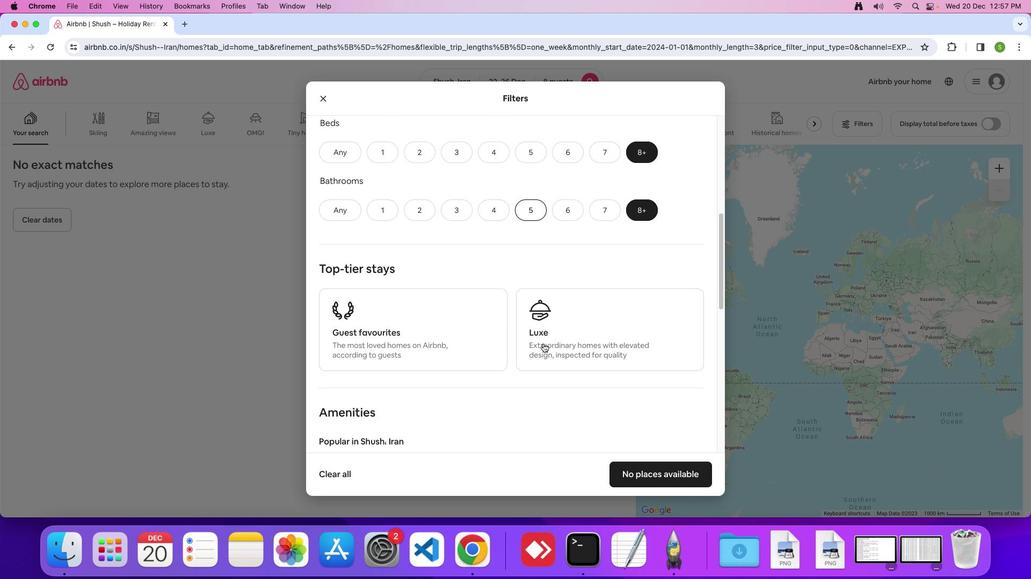 
Action: Mouse scrolled (543, 343) with delta (0, 0)
Screenshot: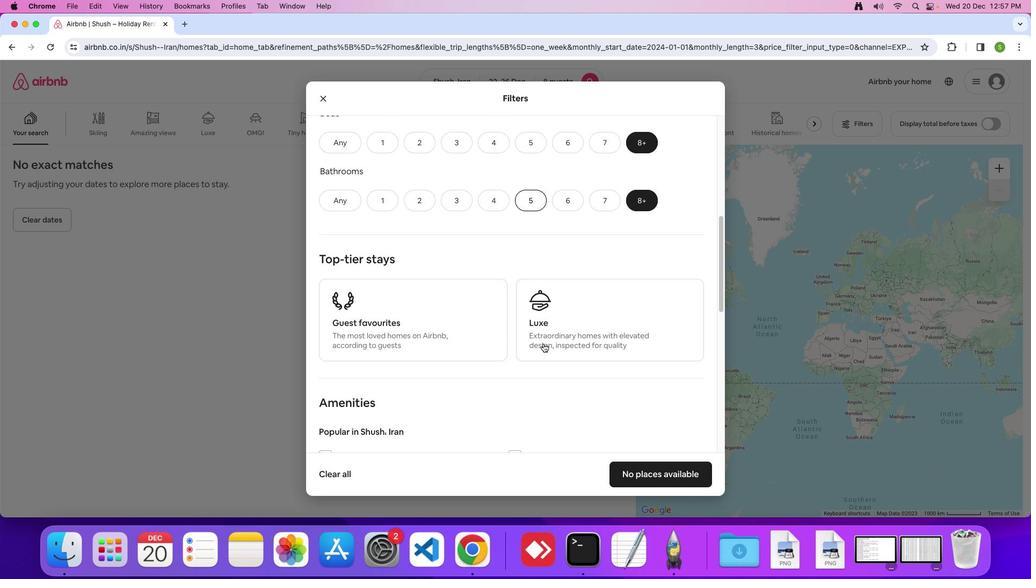 
Action: Mouse scrolled (543, 343) with delta (0, -1)
Screenshot: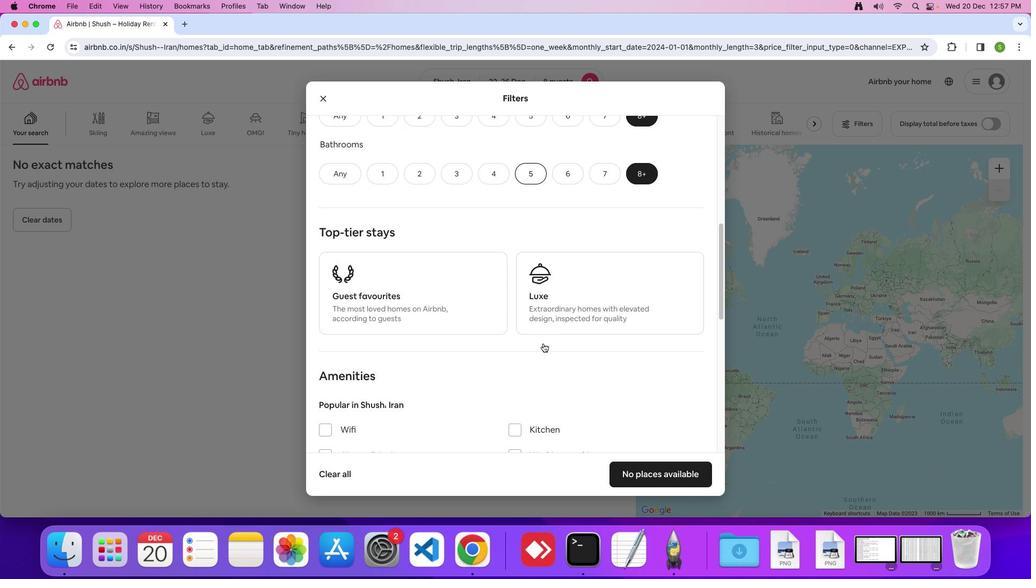 
Action: Mouse scrolled (543, 343) with delta (0, 0)
Screenshot: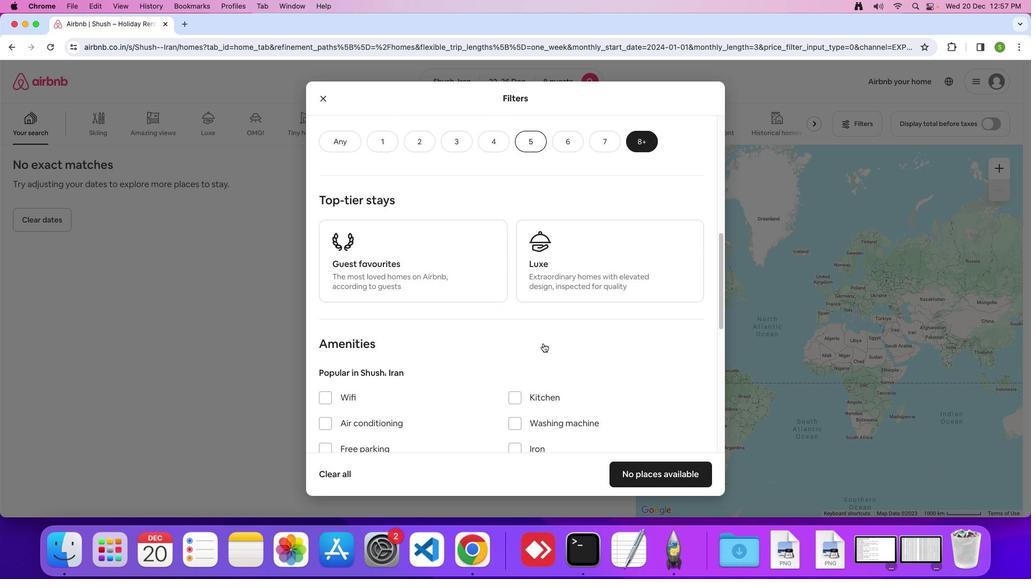 
Action: Mouse scrolled (543, 343) with delta (0, 0)
Screenshot: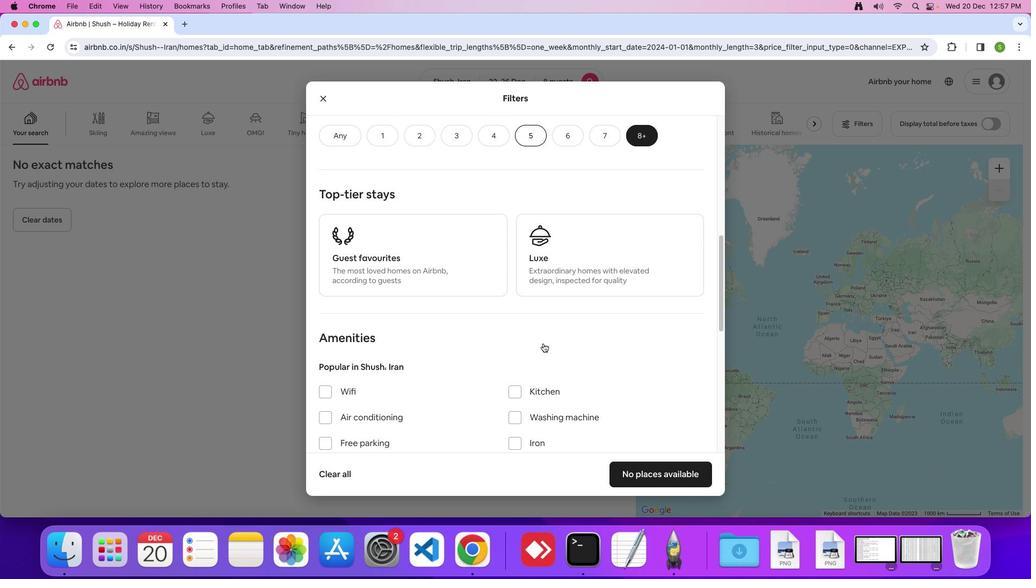 
Action: Mouse scrolled (543, 343) with delta (0, 0)
Screenshot: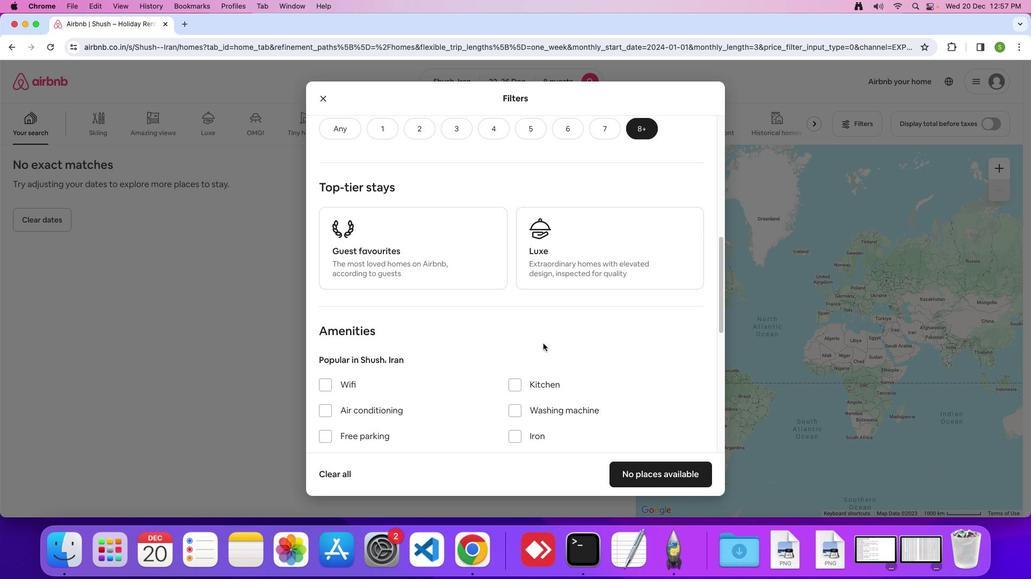 
Action: Mouse scrolled (543, 343) with delta (0, 0)
Screenshot: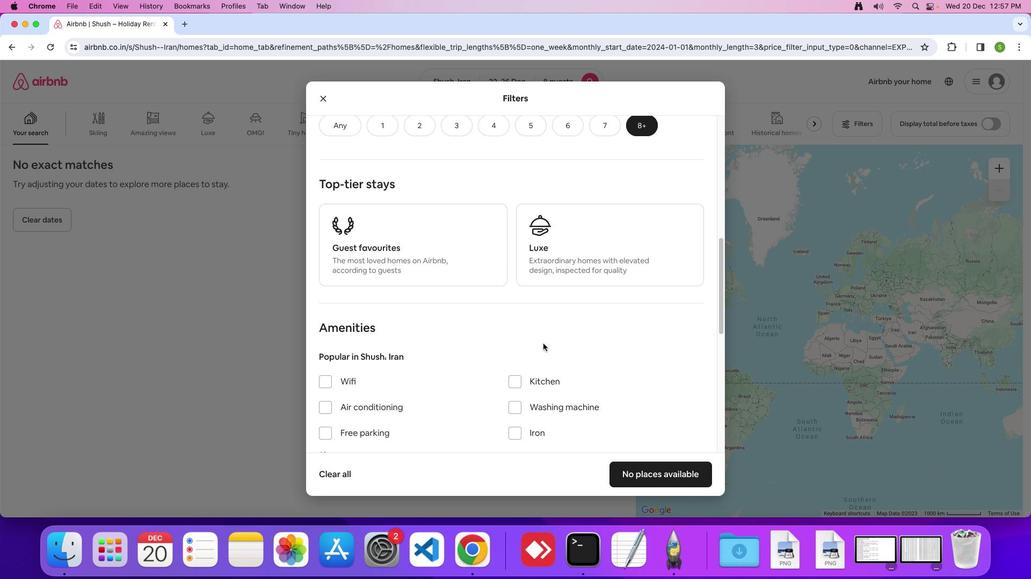 
Action: Mouse scrolled (543, 343) with delta (0, 0)
Screenshot: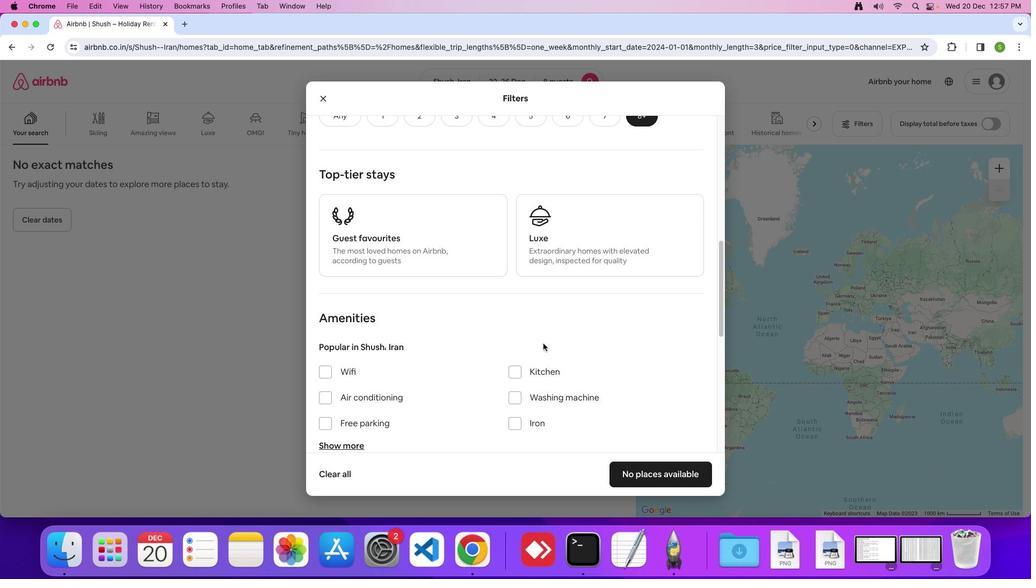 
Action: Mouse scrolled (543, 343) with delta (0, 0)
Screenshot: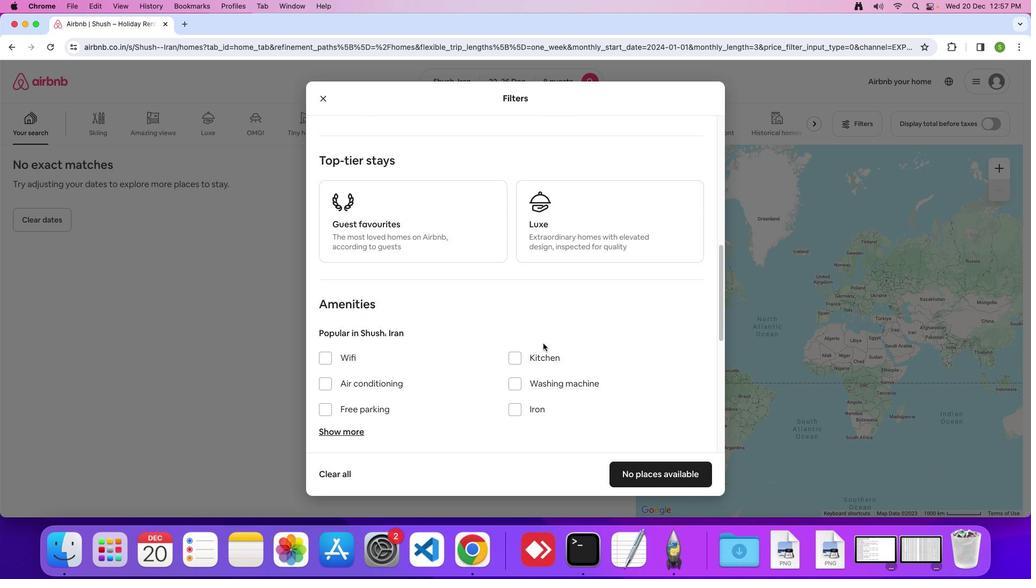 
Action: Mouse scrolled (543, 343) with delta (0, 0)
Screenshot: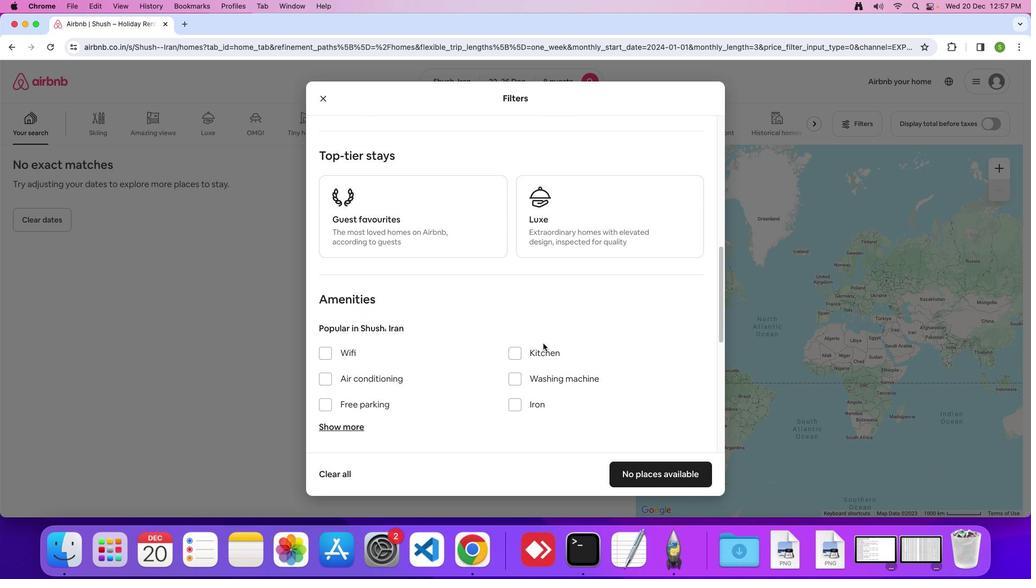 
Action: Mouse scrolled (543, 343) with delta (0, 0)
Screenshot: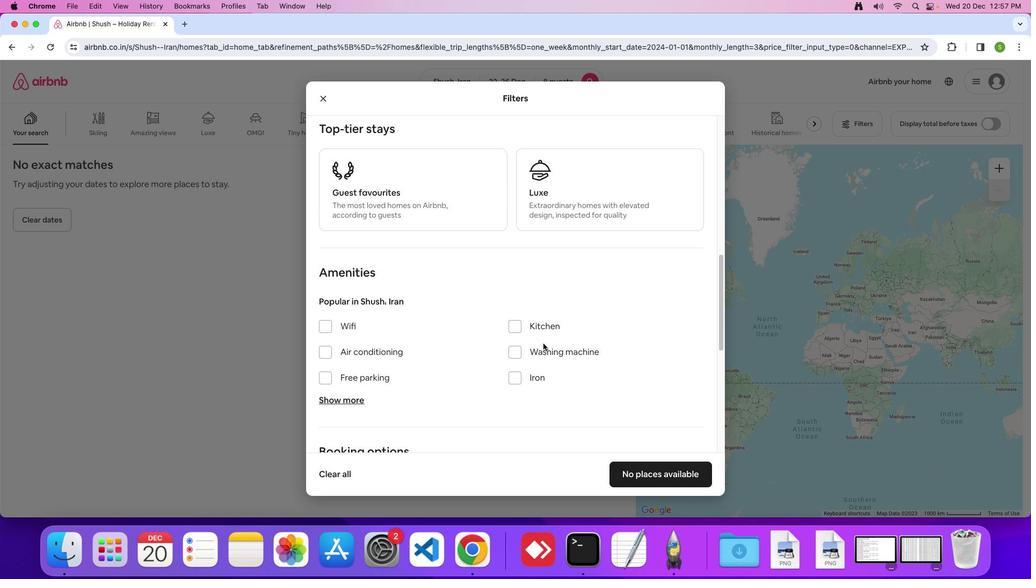 
Action: Mouse scrolled (543, 343) with delta (0, 0)
Screenshot: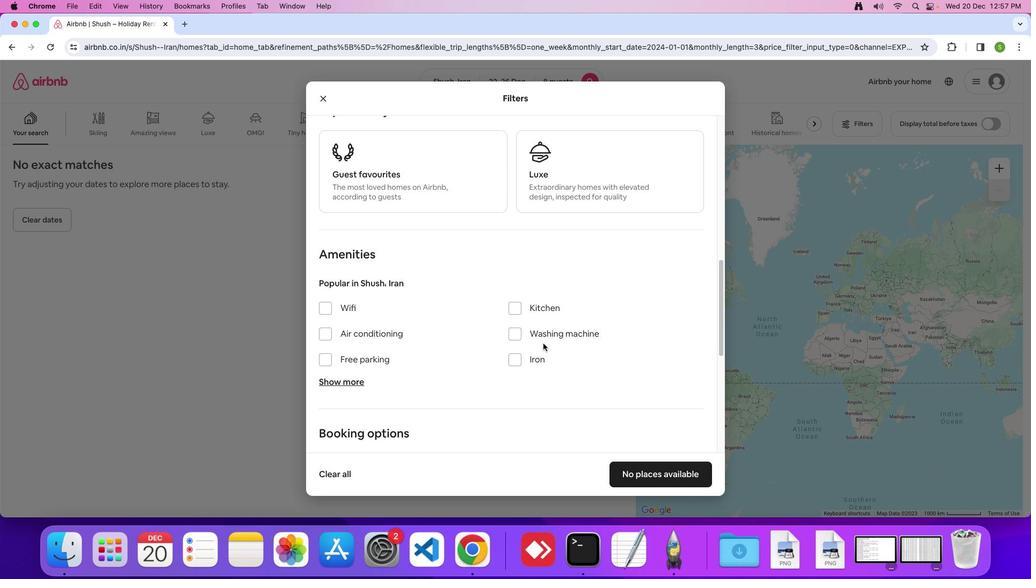
Action: Mouse scrolled (543, 343) with delta (0, 0)
Screenshot: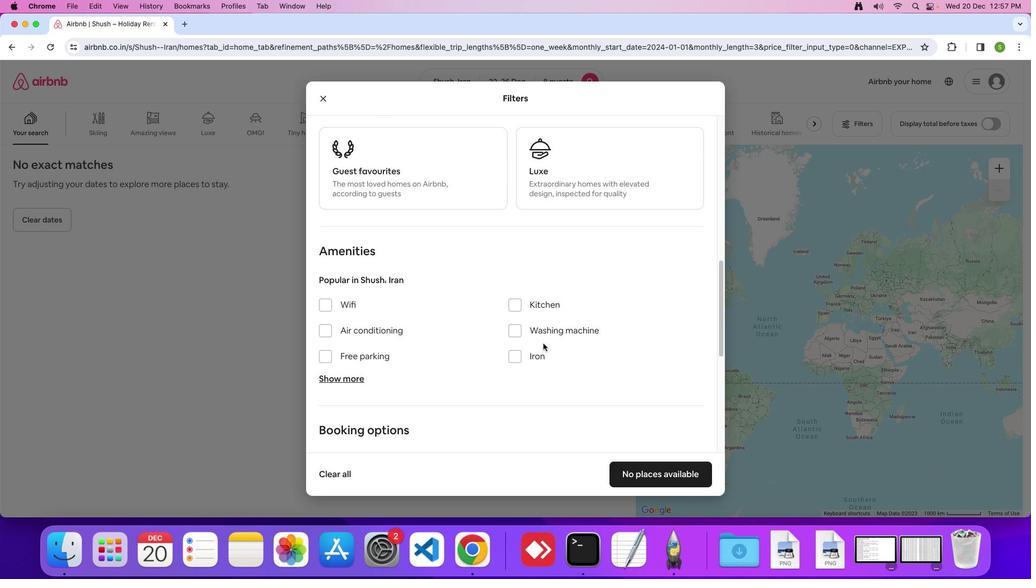 
Action: Mouse scrolled (543, 343) with delta (0, 0)
Screenshot: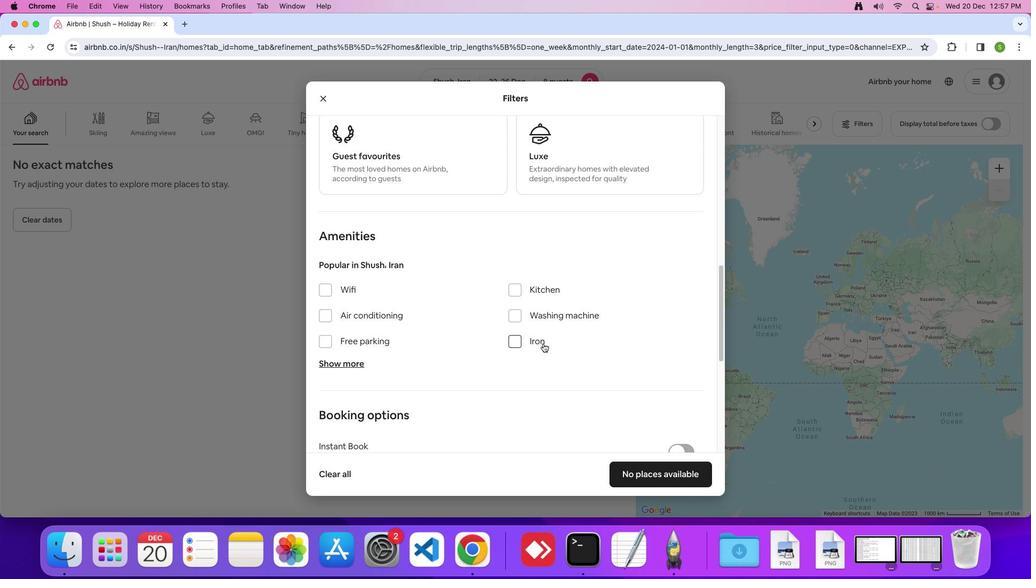 
Action: Mouse scrolled (543, 343) with delta (0, 0)
Screenshot: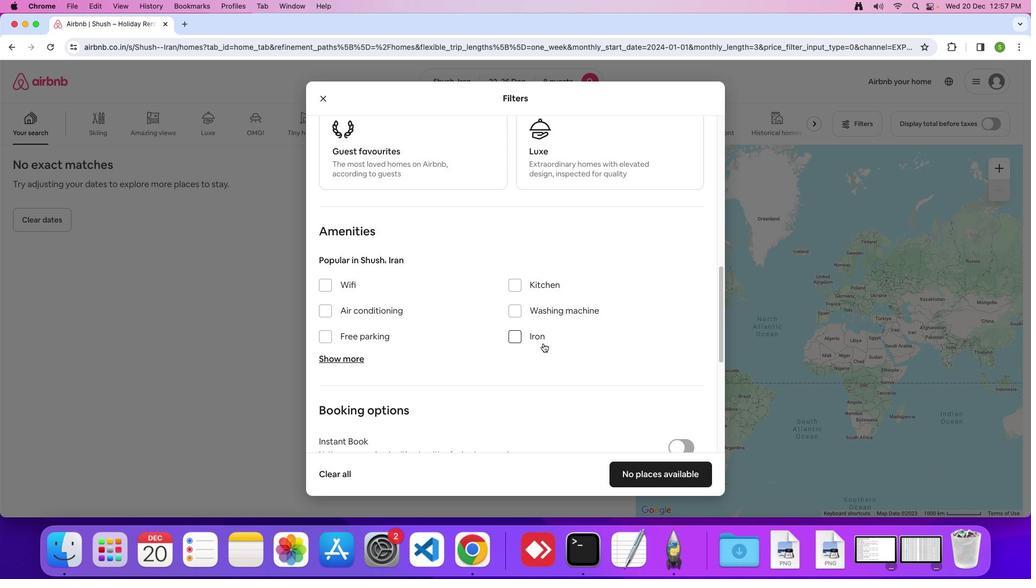
Action: Mouse moved to (323, 274)
Screenshot: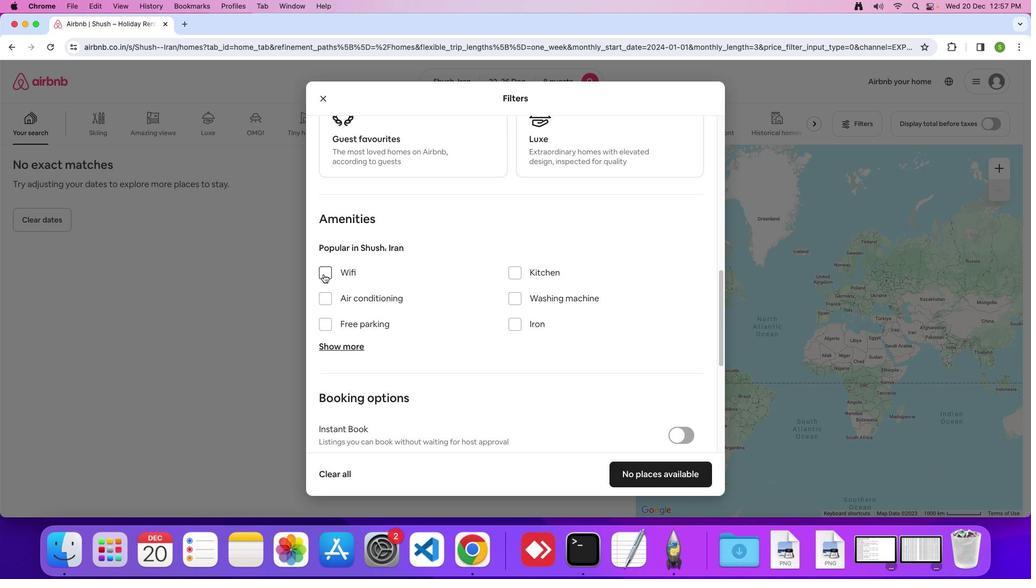 
Action: Mouse pressed left at (323, 274)
Screenshot: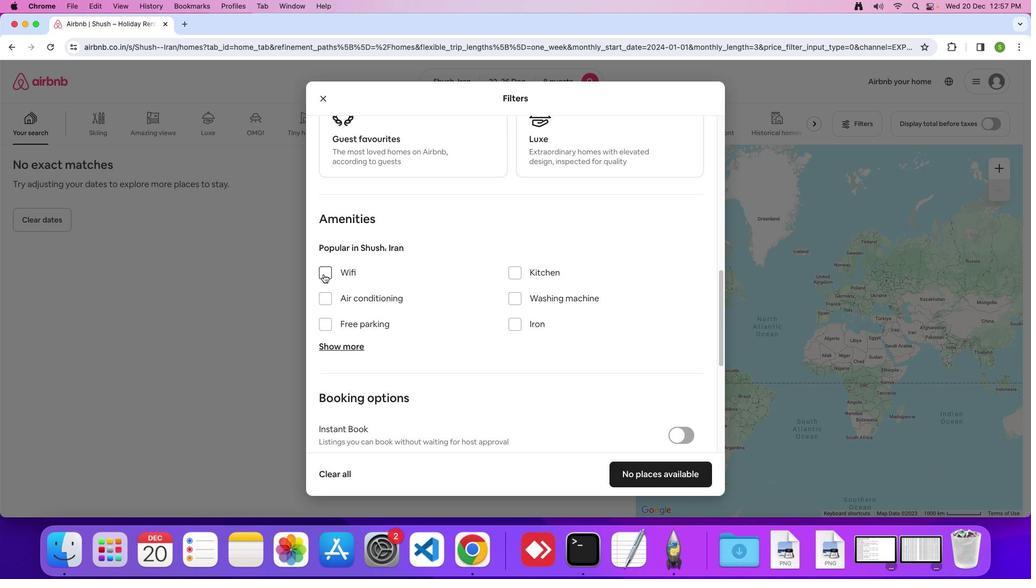 
Action: Mouse moved to (327, 326)
Screenshot: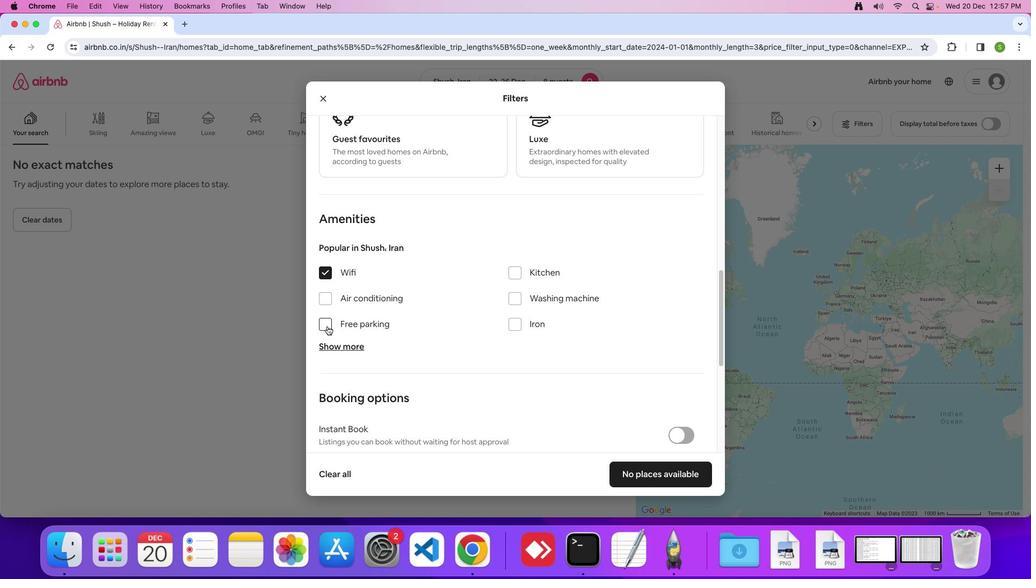 
Action: Mouse pressed left at (327, 326)
Screenshot: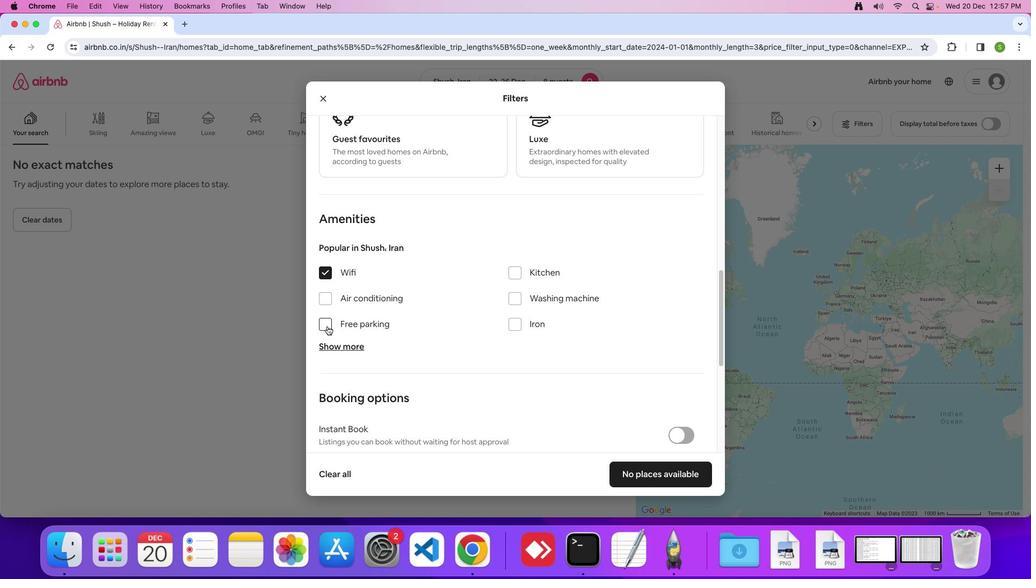 
Action: Mouse moved to (330, 349)
Screenshot: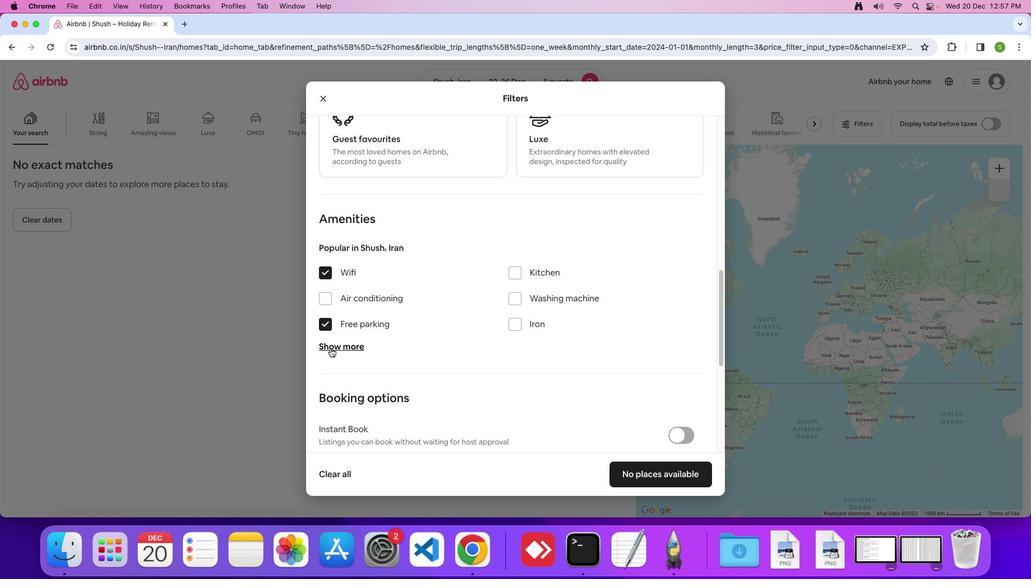 
Action: Mouse pressed left at (330, 349)
Screenshot: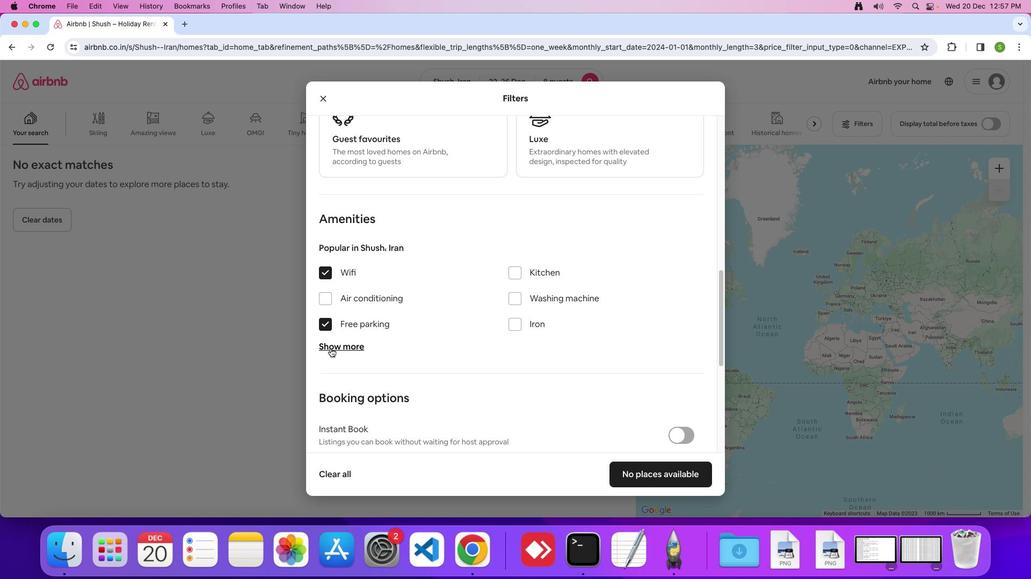 
Action: Mouse moved to (512, 410)
Screenshot: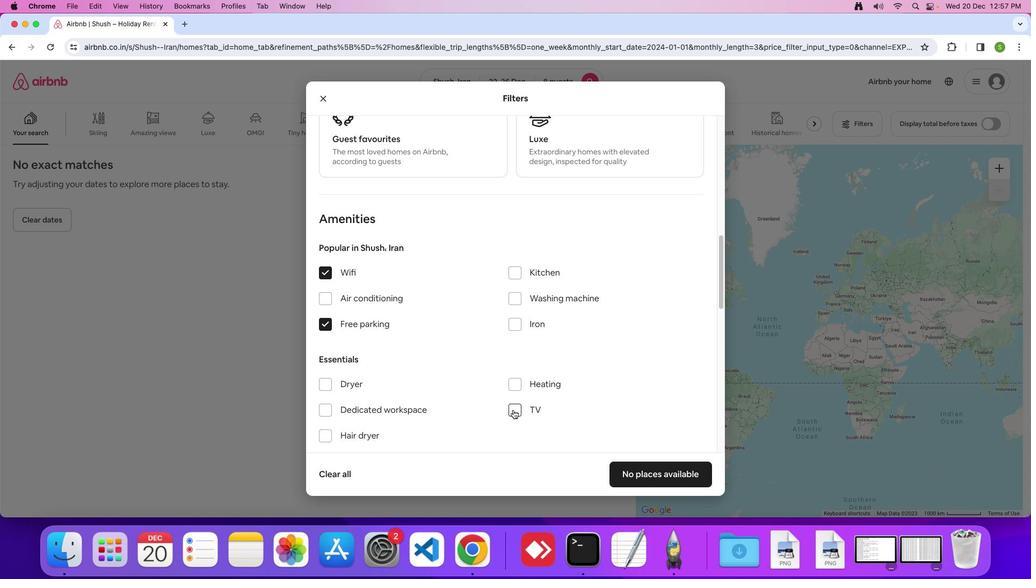 
Action: Mouse pressed left at (512, 410)
Screenshot: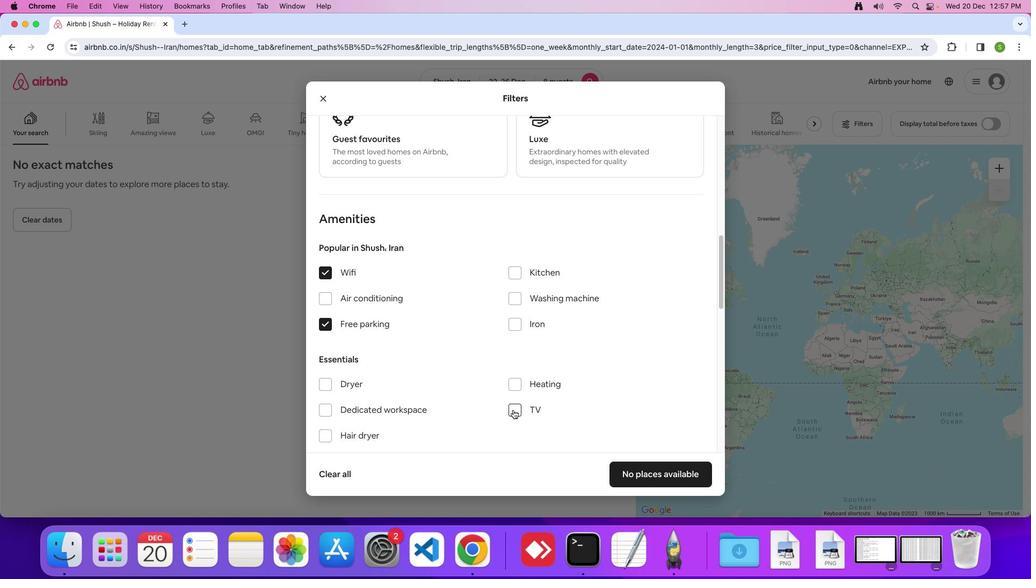 
Action: Mouse moved to (494, 406)
Screenshot: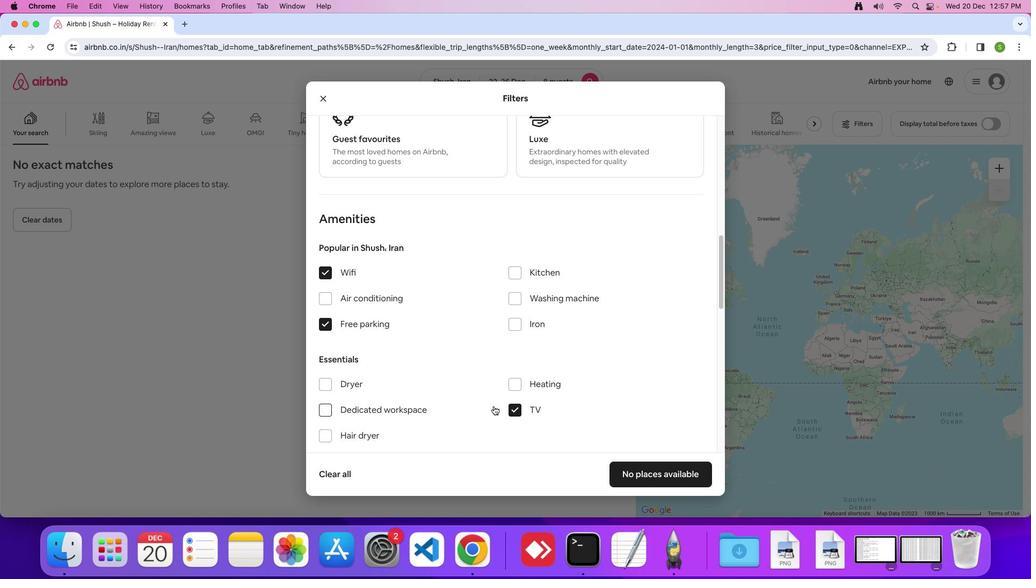 
Action: Mouse scrolled (494, 406) with delta (0, 0)
Screenshot: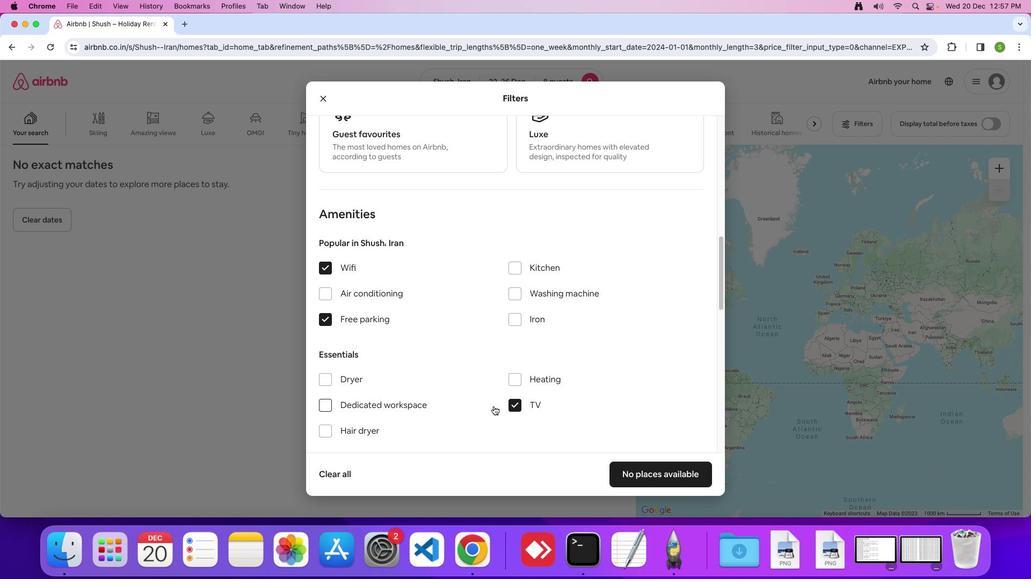 
Action: Mouse scrolled (494, 406) with delta (0, 0)
Screenshot: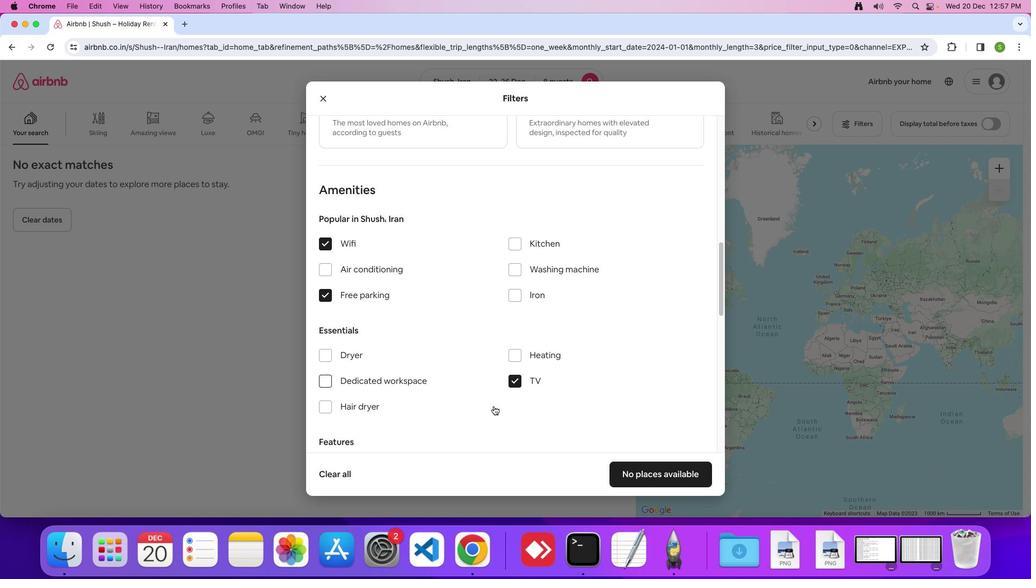 
Action: Mouse scrolled (494, 406) with delta (0, -1)
Screenshot: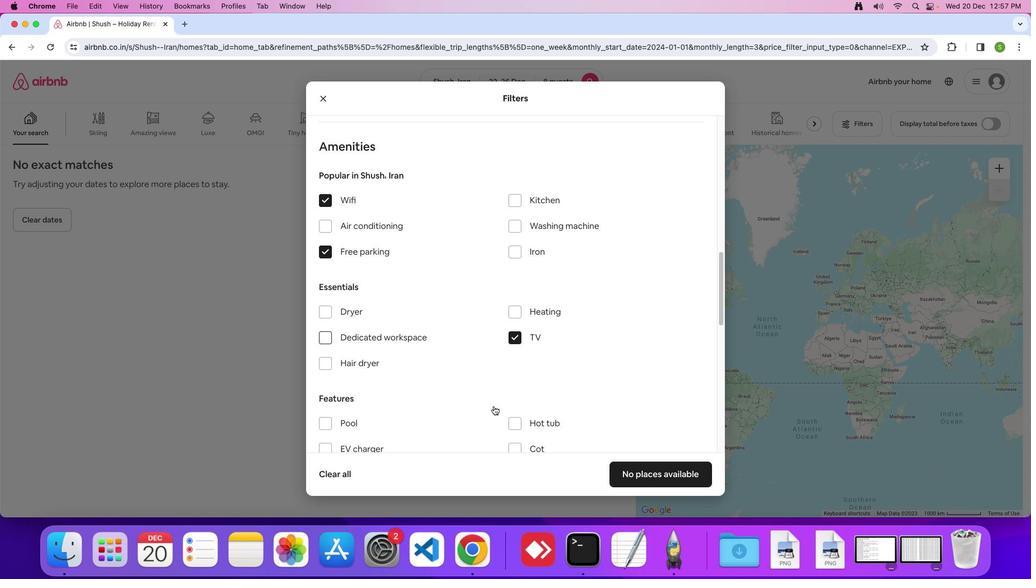 
Action: Mouse scrolled (494, 406) with delta (0, 0)
Screenshot: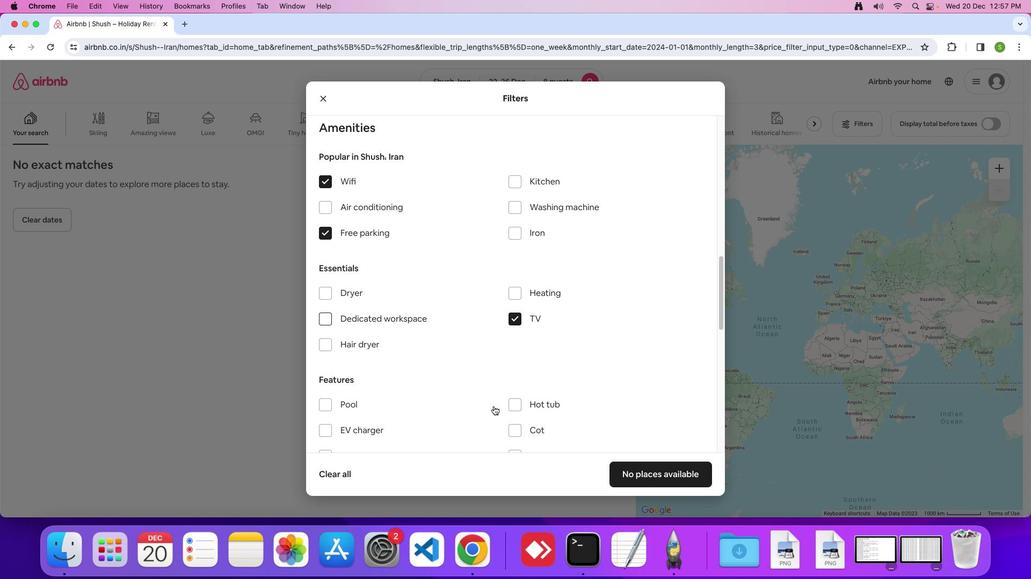 
Action: Mouse scrolled (494, 406) with delta (0, 0)
Screenshot: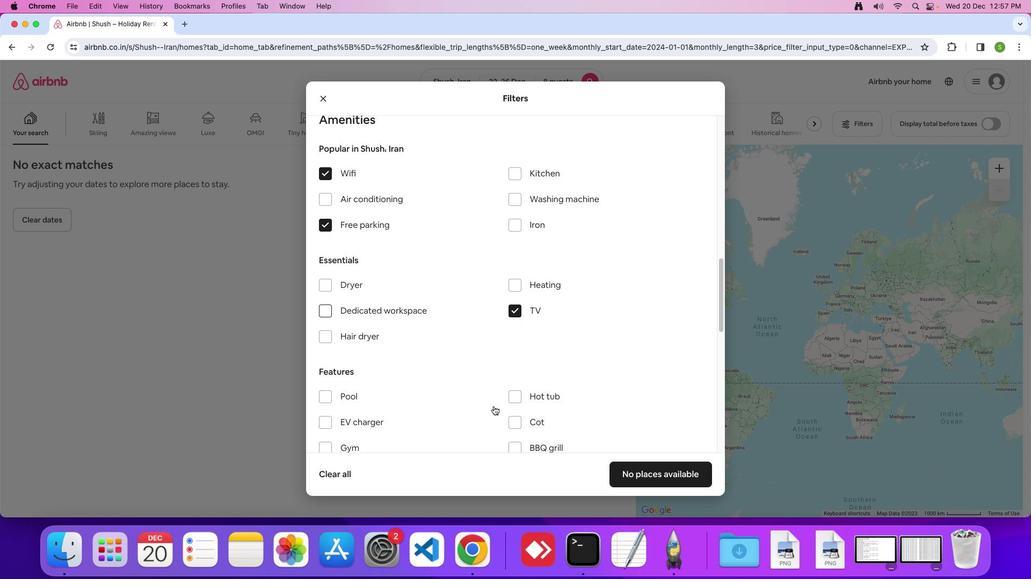 
Action: Mouse scrolled (494, 406) with delta (0, 0)
Screenshot: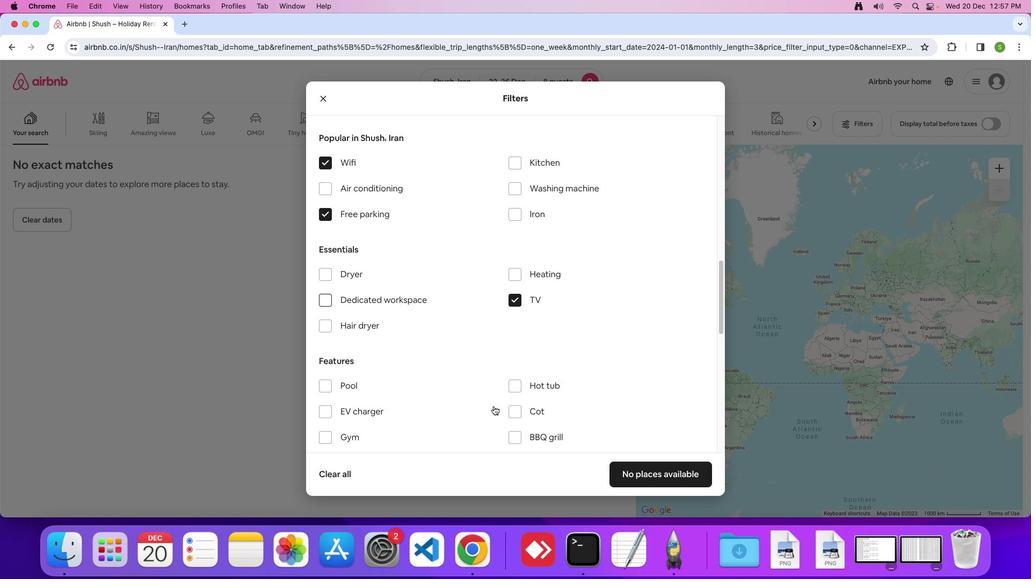 
Action: Mouse scrolled (494, 406) with delta (0, 0)
Screenshot: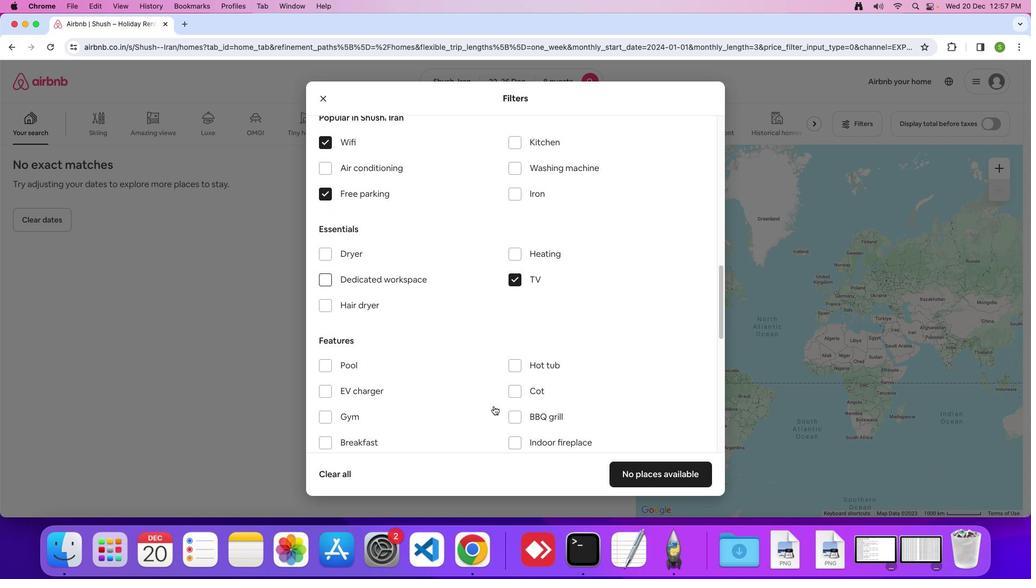 
Action: Mouse scrolled (494, 406) with delta (0, -1)
Screenshot: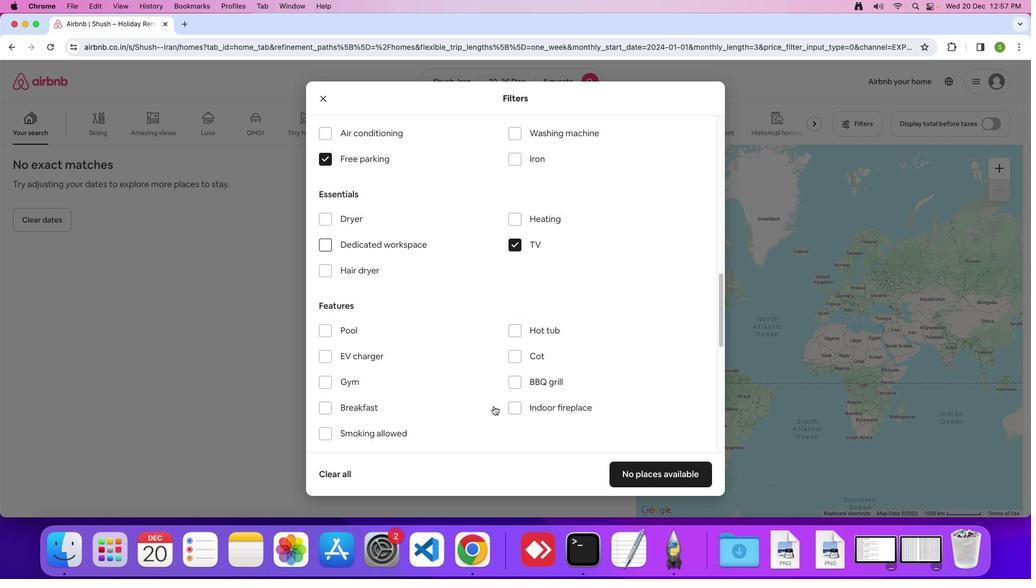 
Action: Mouse moved to (326, 367)
Screenshot: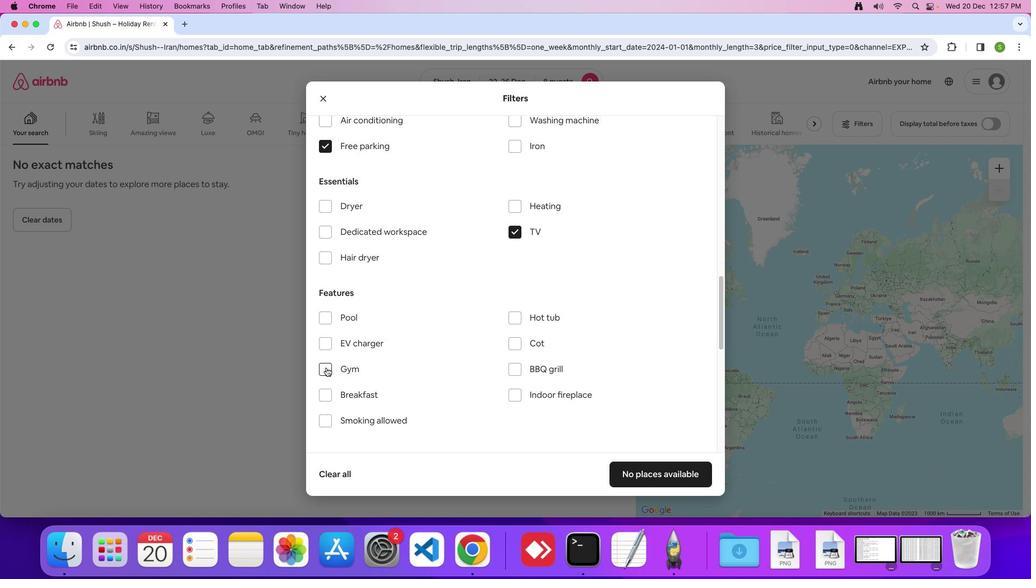 
Action: Mouse pressed left at (326, 367)
Screenshot: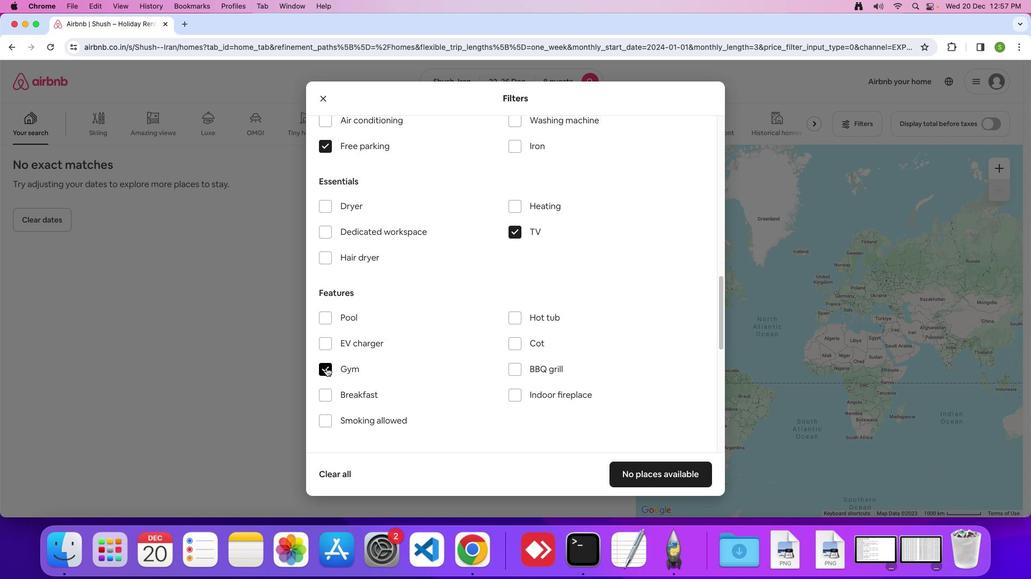
Action: Mouse moved to (323, 397)
Screenshot: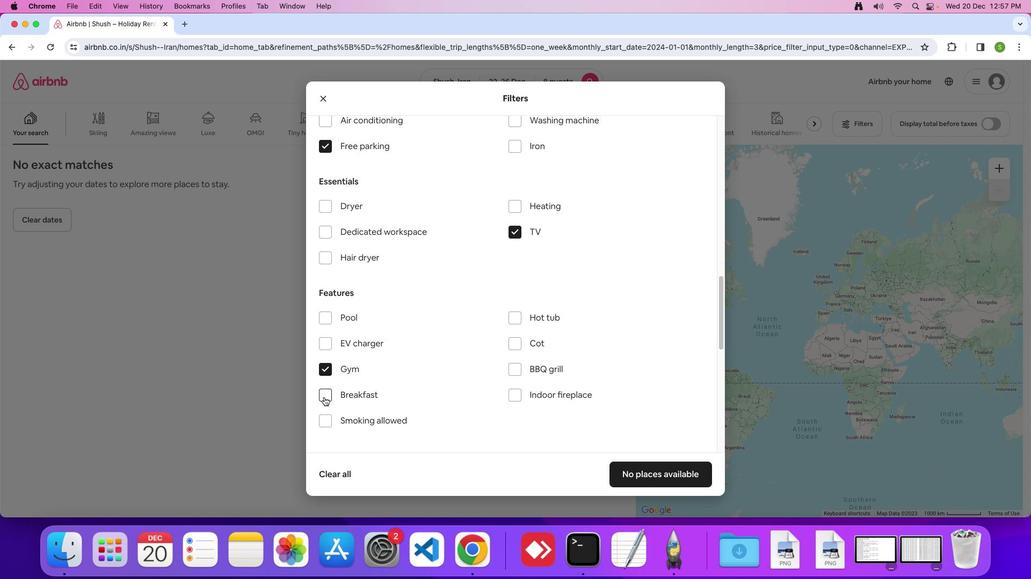 
Action: Mouse pressed left at (323, 397)
Screenshot: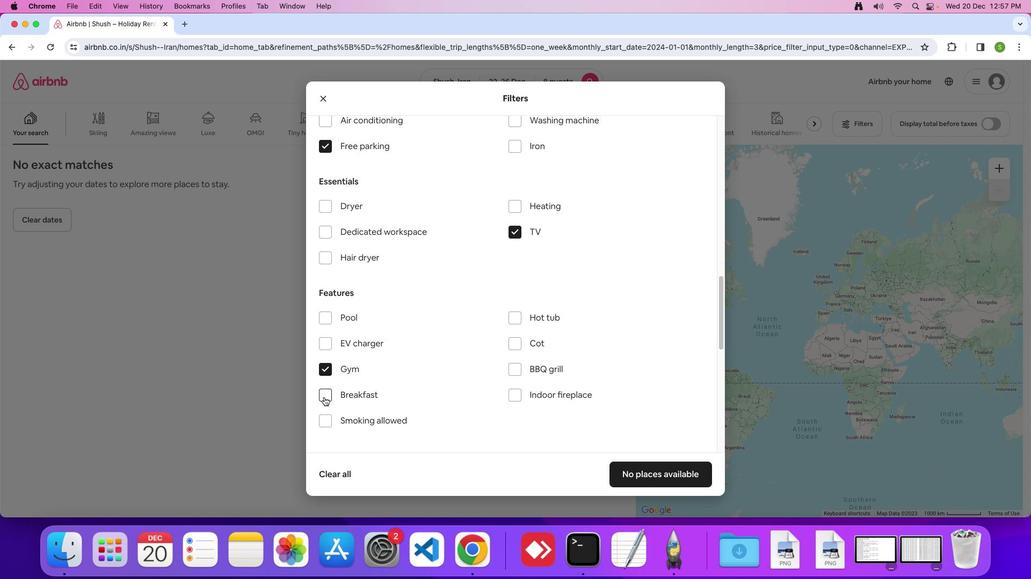 
Action: Mouse moved to (432, 400)
Screenshot: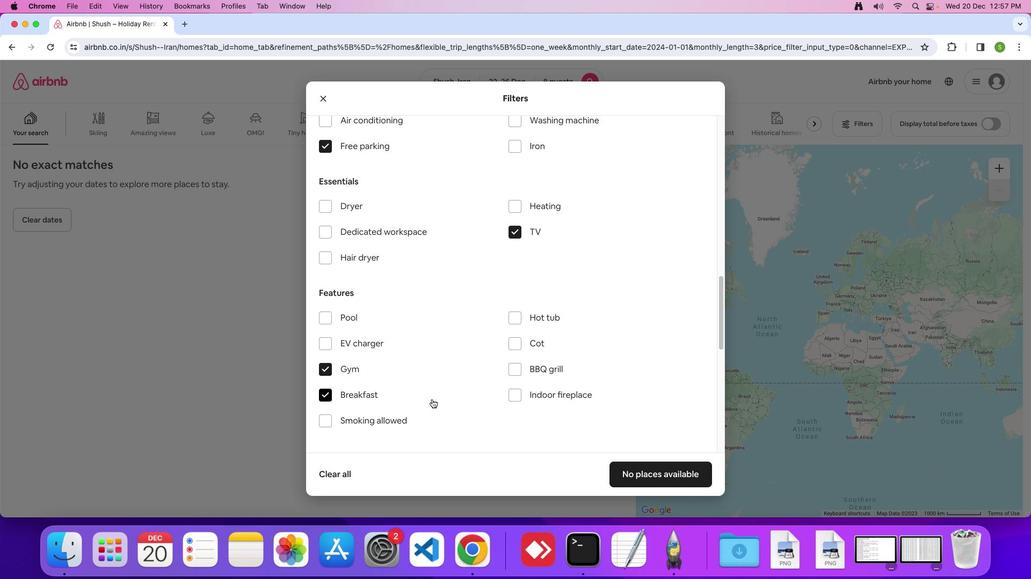 
Action: Mouse scrolled (432, 400) with delta (0, 0)
Screenshot: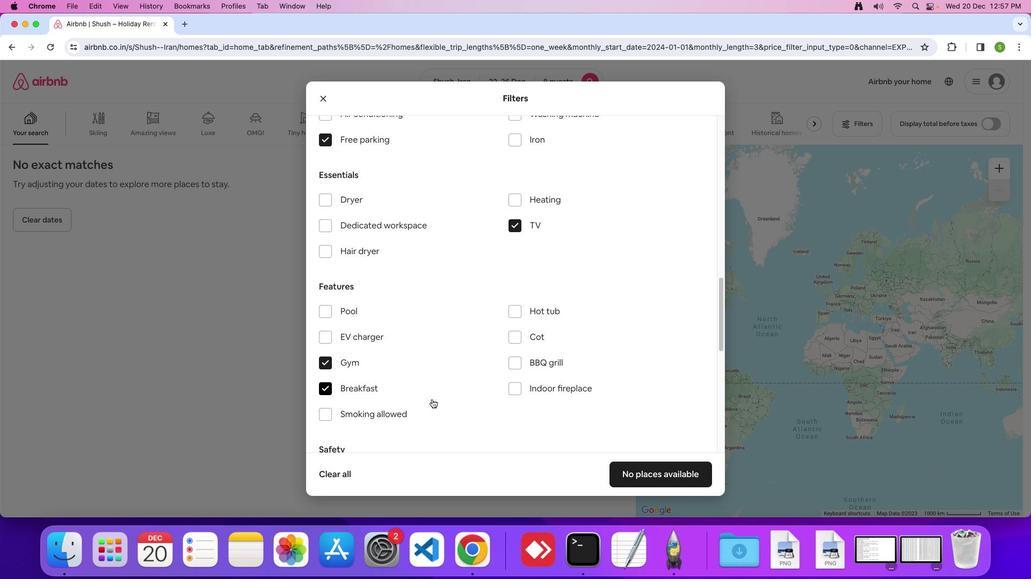 
Action: Mouse scrolled (432, 400) with delta (0, 0)
Screenshot: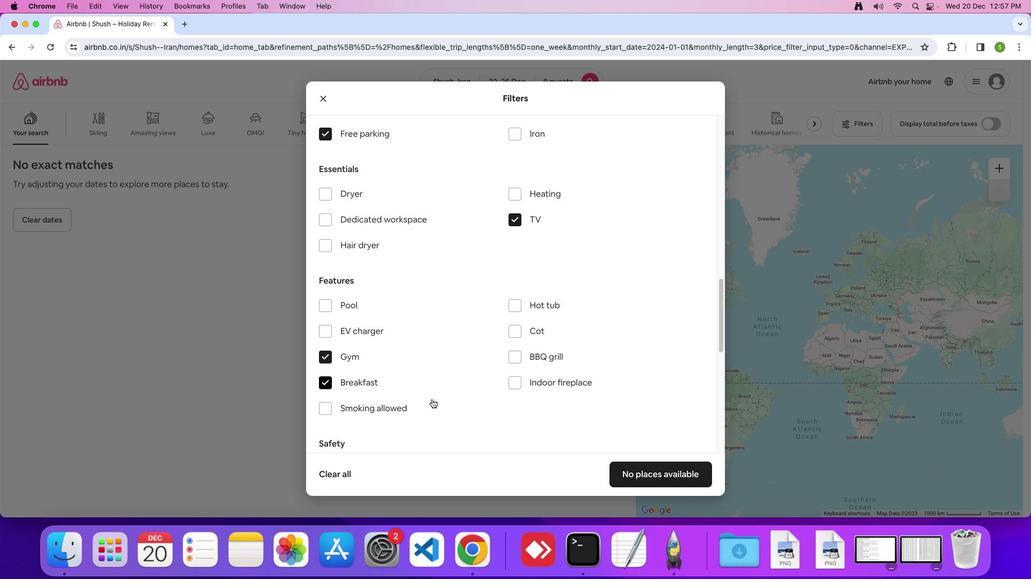 
Action: Mouse scrolled (432, 400) with delta (0, 0)
Screenshot: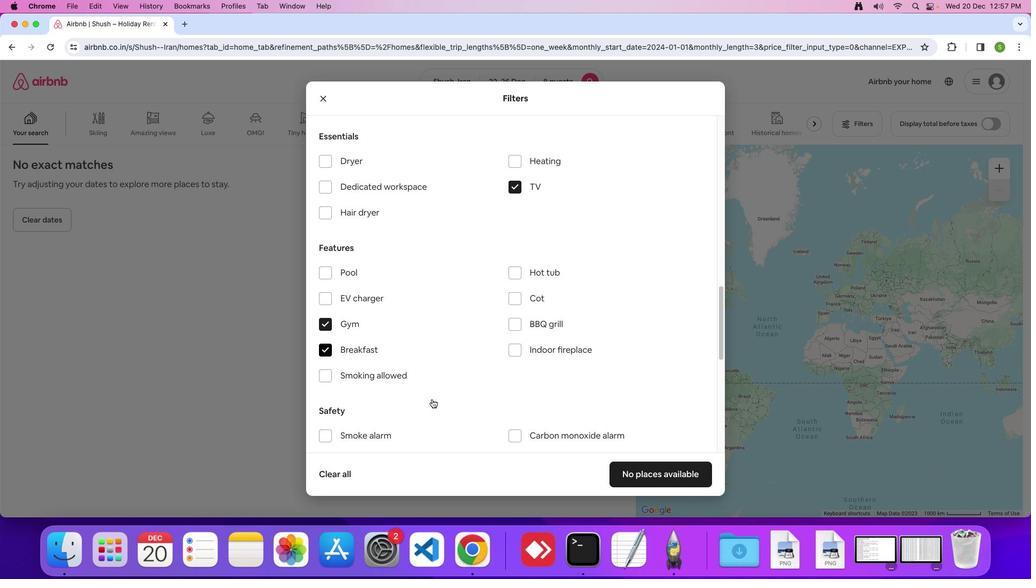 
Action: Mouse scrolled (432, 400) with delta (0, 0)
Screenshot: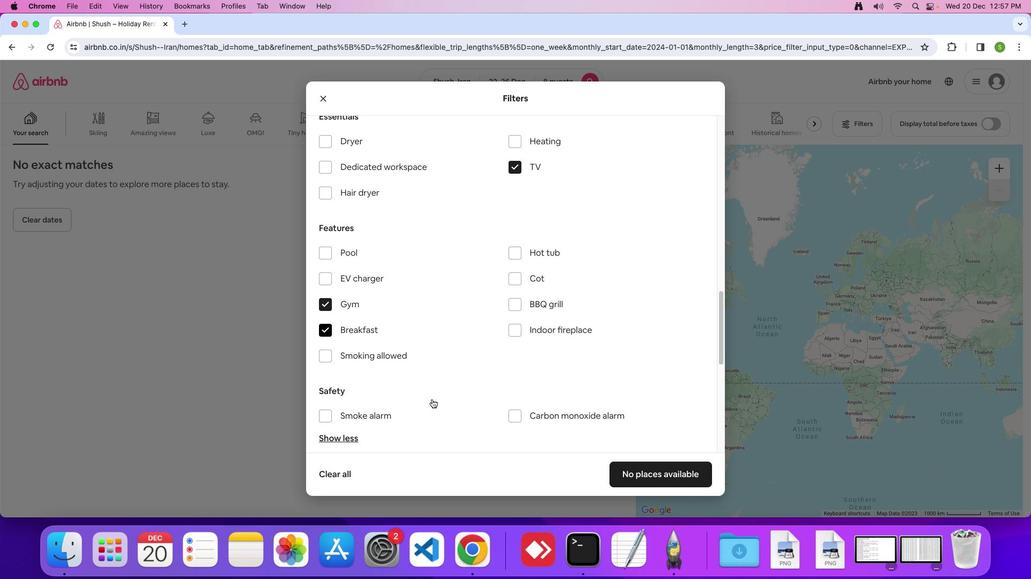 
Action: Mouse scrolled (432, 400) with delta (0, 0)
Screenshot: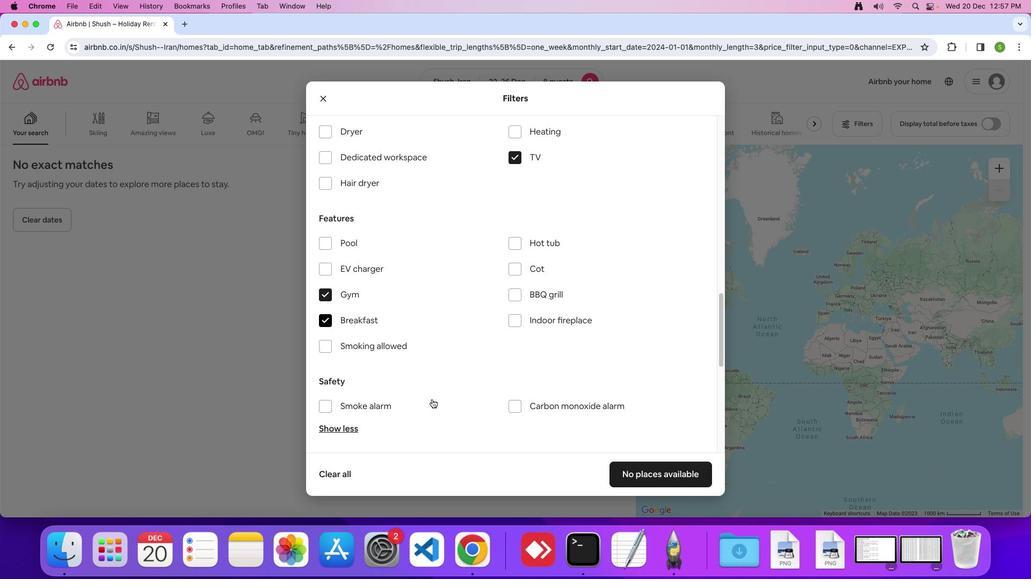 
Action: Mouse scrolled (432, 400) with delta (0, 0)
Screenshot: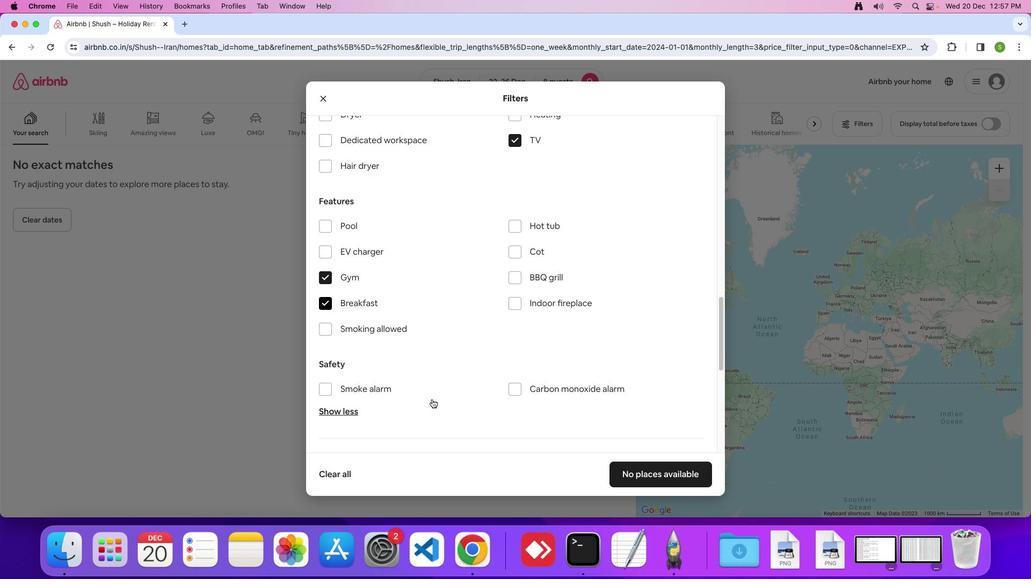
Action: Mouse scrolled (432, 400) with delta (0, 0)
Screenshot: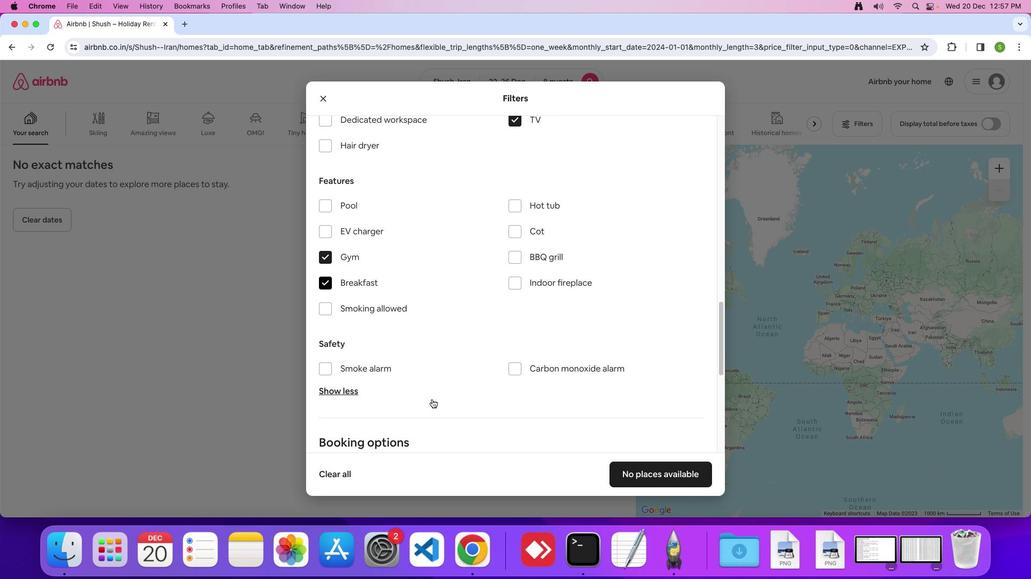 
Action: Mouse scrolled (432, 400) with delta (0, -1)
Screenshot: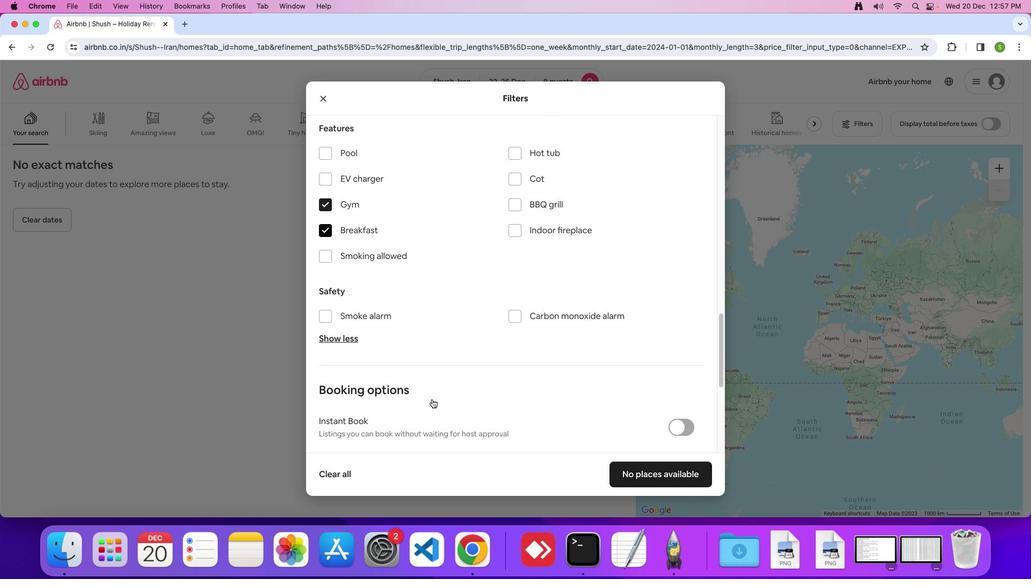 
Action: Mouse scrolled (432, 400) with delta (0, 0)
Screenshot: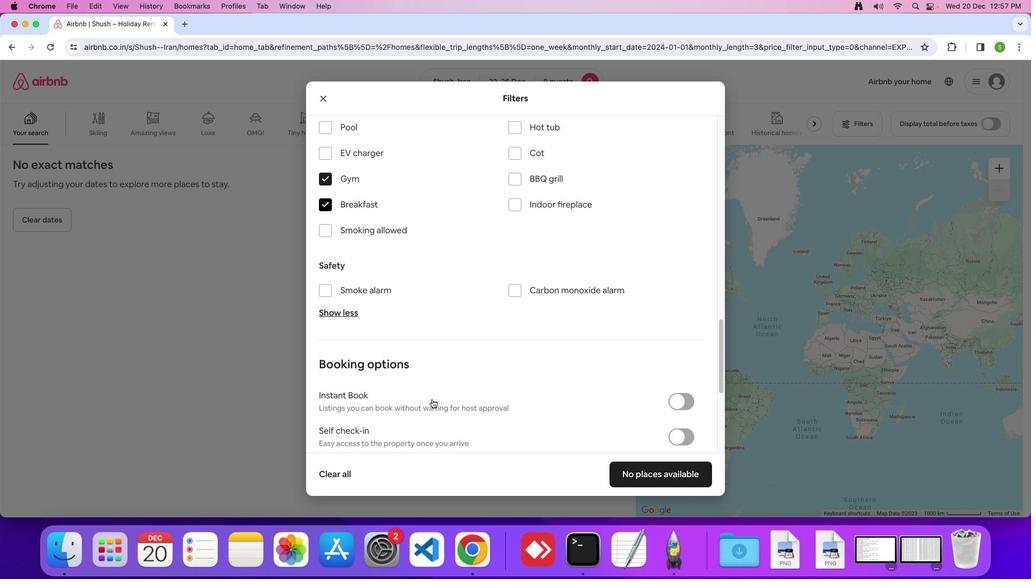 
Action: Mouse scrolled (432, 400) with delta (0, 0)
Screenshot: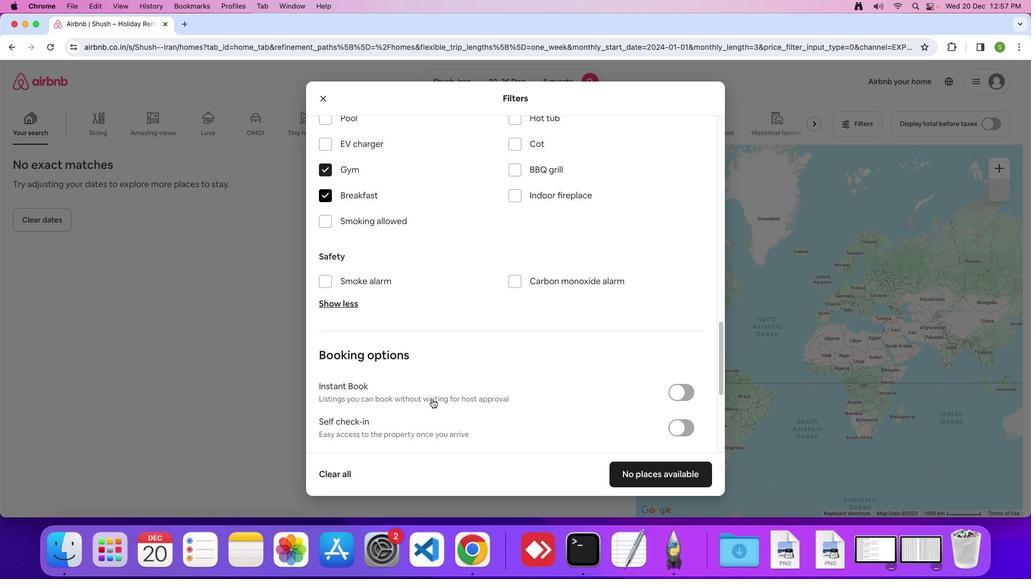 
Action: Mouse scrolled (432, 400) with delta (0, -1)
Screenshot: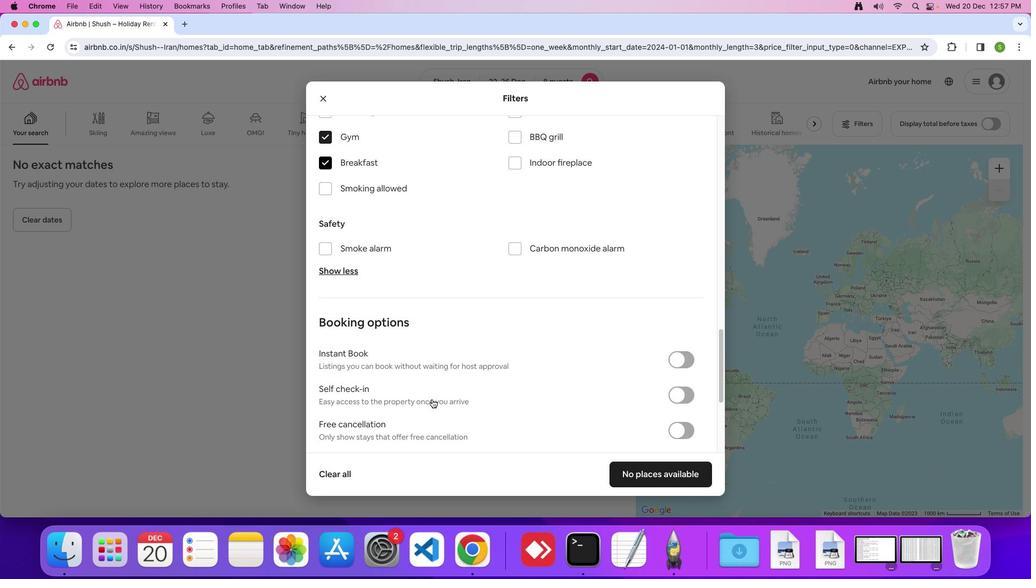 
Action: Mouse scrolled (432, 400) with delta (0, 0)
Screenshot: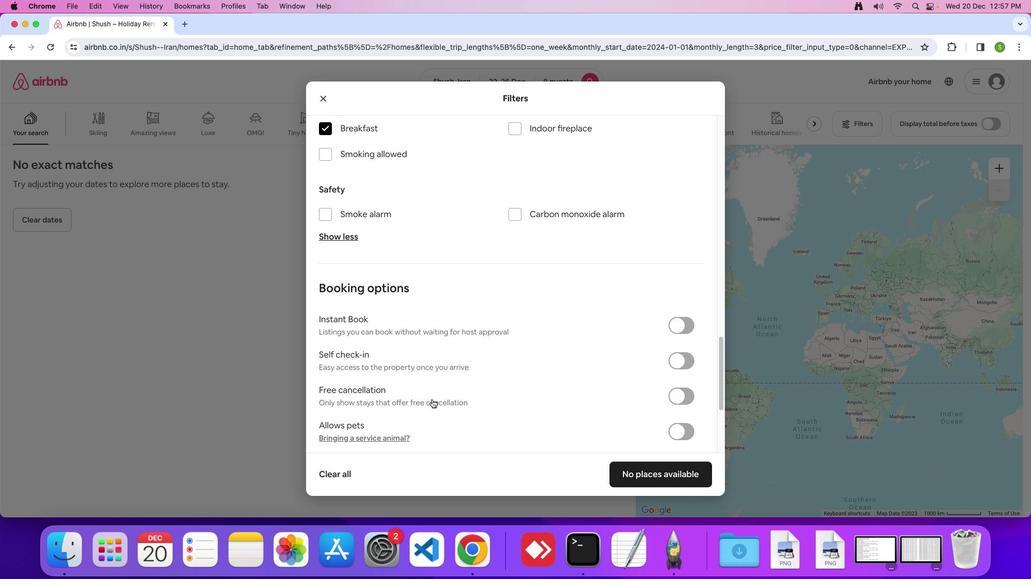 
Action: Mouse scrolled (432, 400) with delta (0, 0)
Screenshot: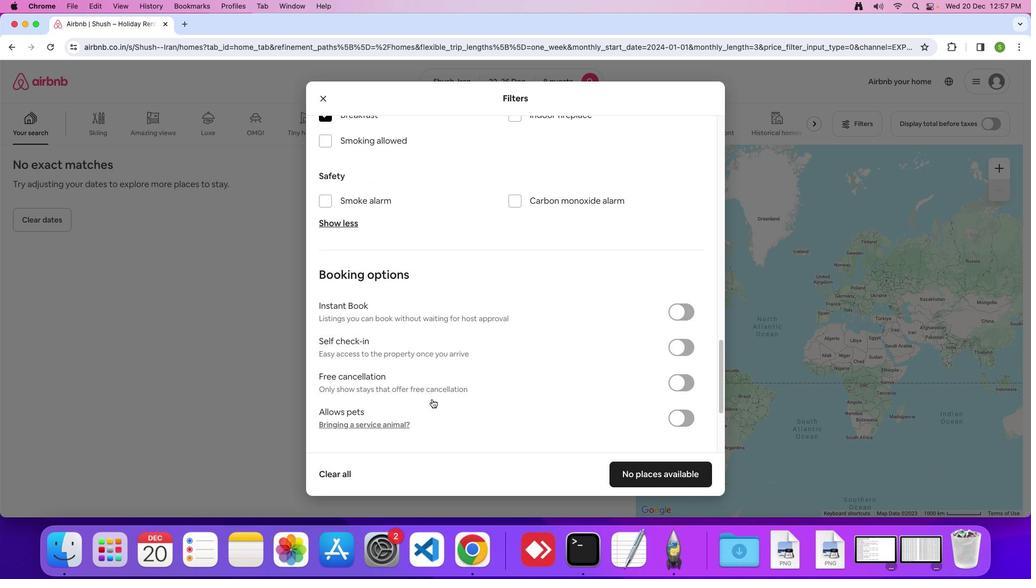 
Action: Mouse scrolled (432, 400) with delta (0, -1)
Screenshot: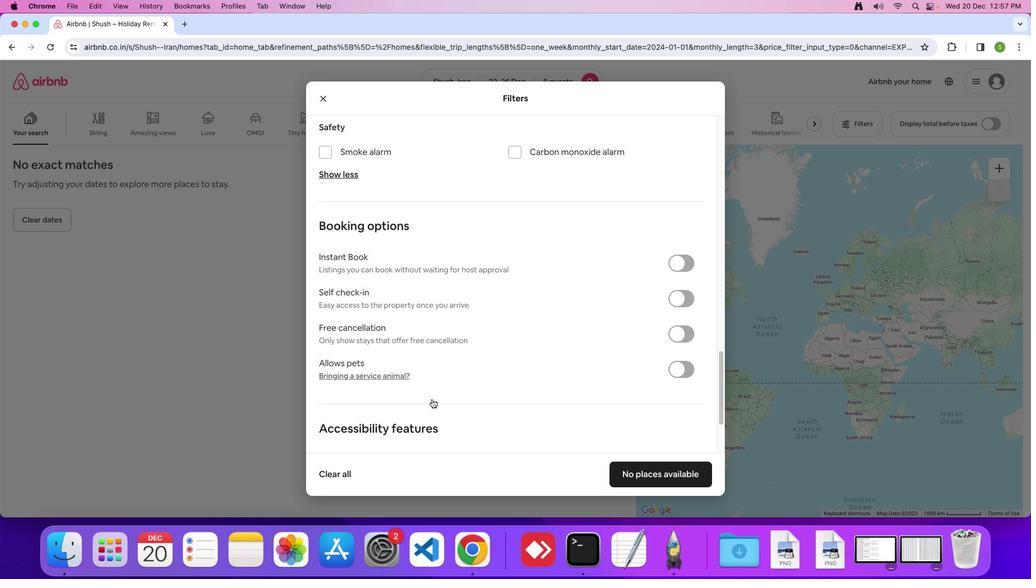
Action: Mouse scrolled (432, 400) with delta (0, 0)
Screenshot: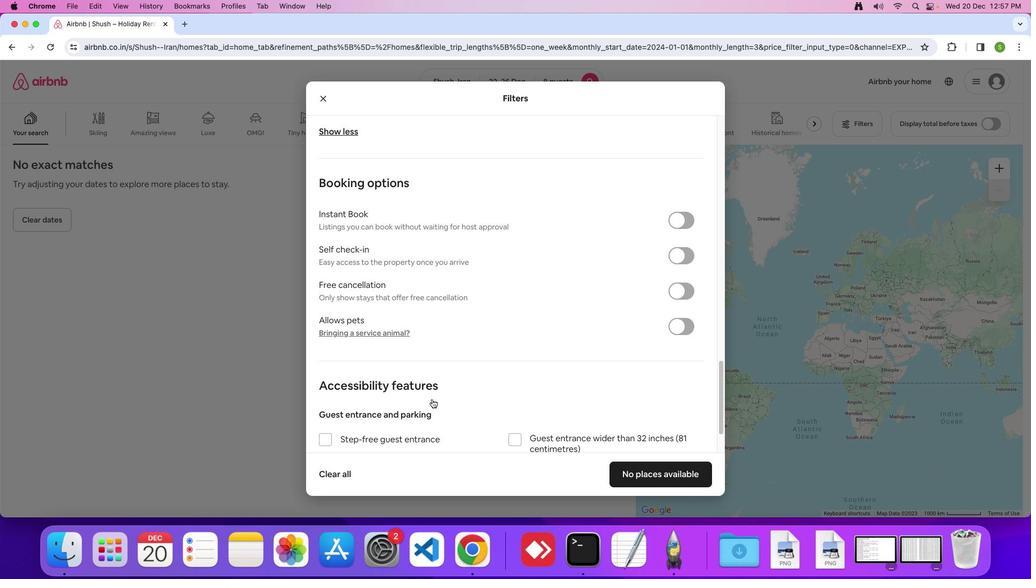 
Action: Mouse scrolled (432, 400) with delta (0, 0)
Screenshot: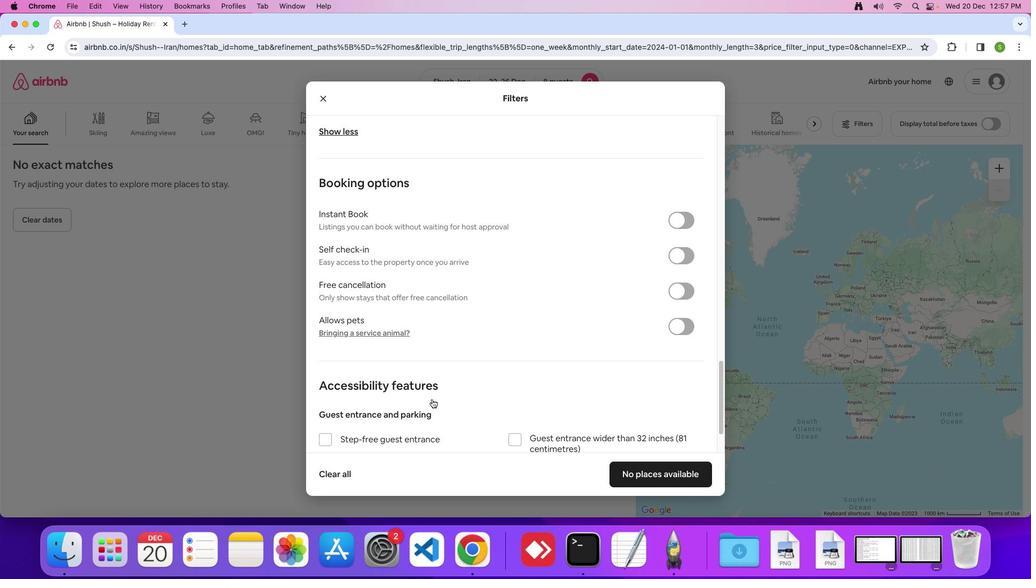 
Action: Mouse scrolled (432, 400) with delta (0, -1)
Screenshot: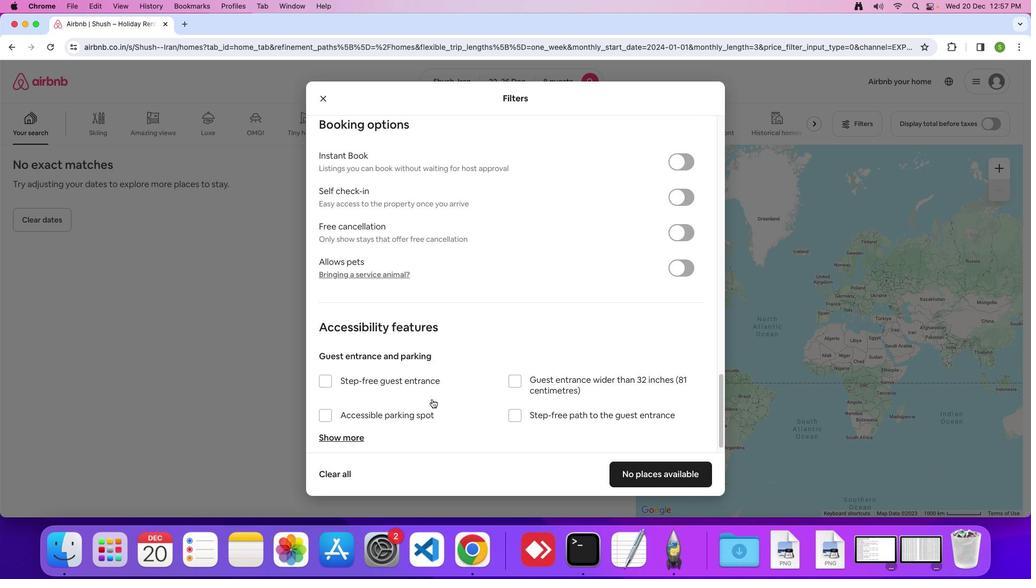 
Action: Mouse scrolled (432, 400) with delta (0, 0)
Screenshot: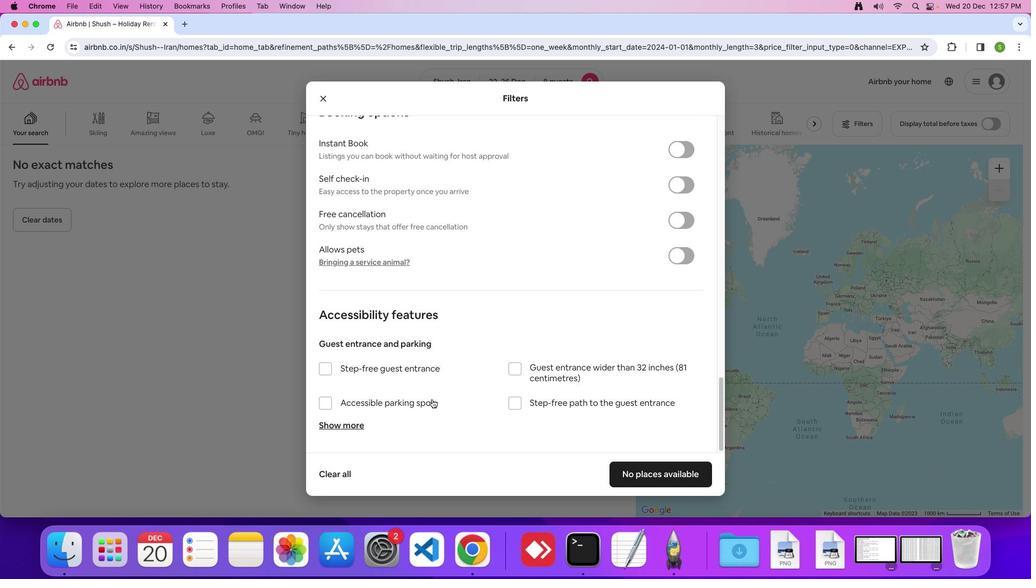 
Action: Mouse scrolled (432, 400) with delta (0, 0)
Screenshot: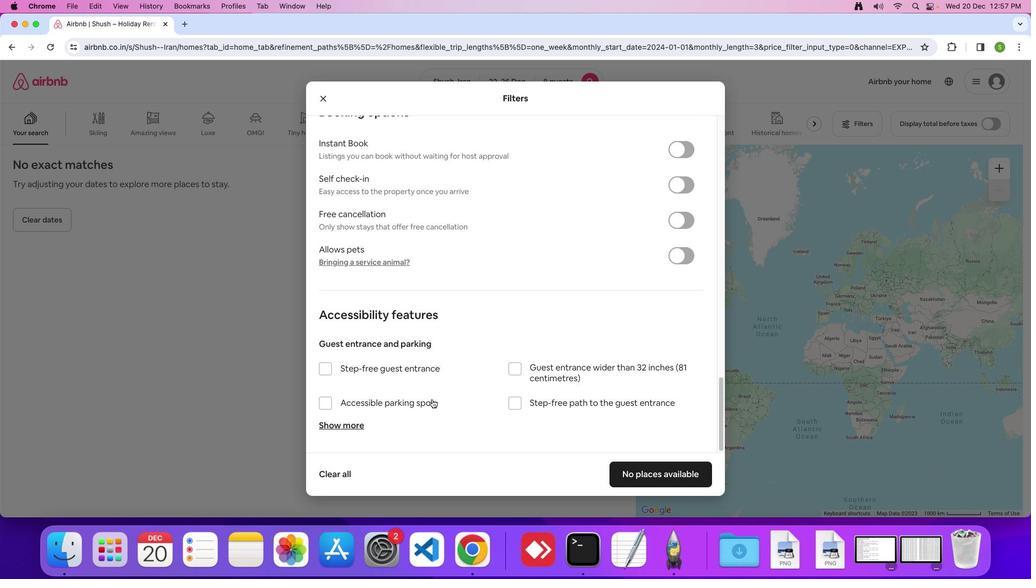 
Action: Mouse scrolled (432, 400) with delta (0, -1)
Screenshot: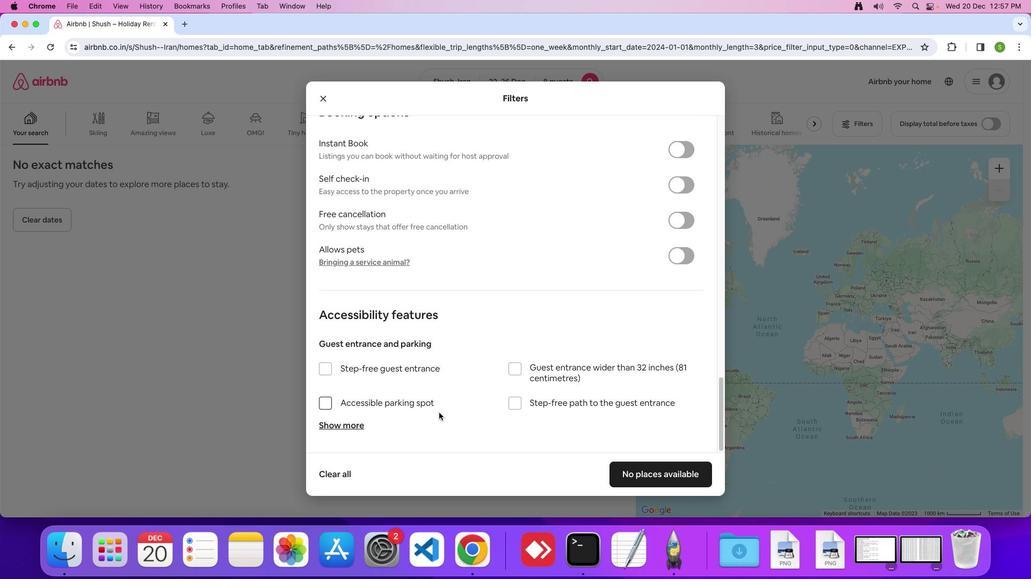 
Action: Mouse moved to (683, 483)
Screenshot: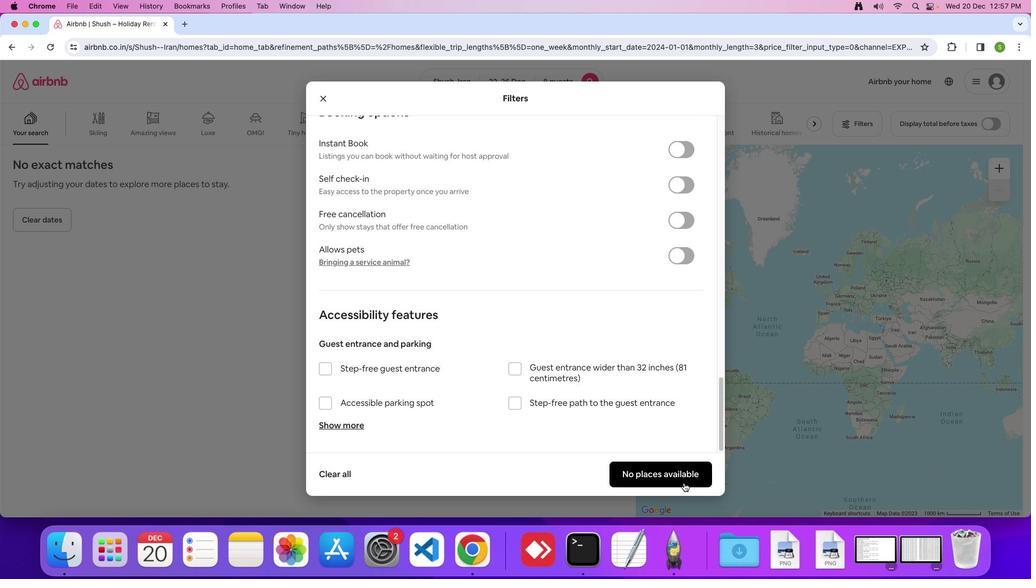 
Action: Mouse pressed left at (683, 483)
Screenshot: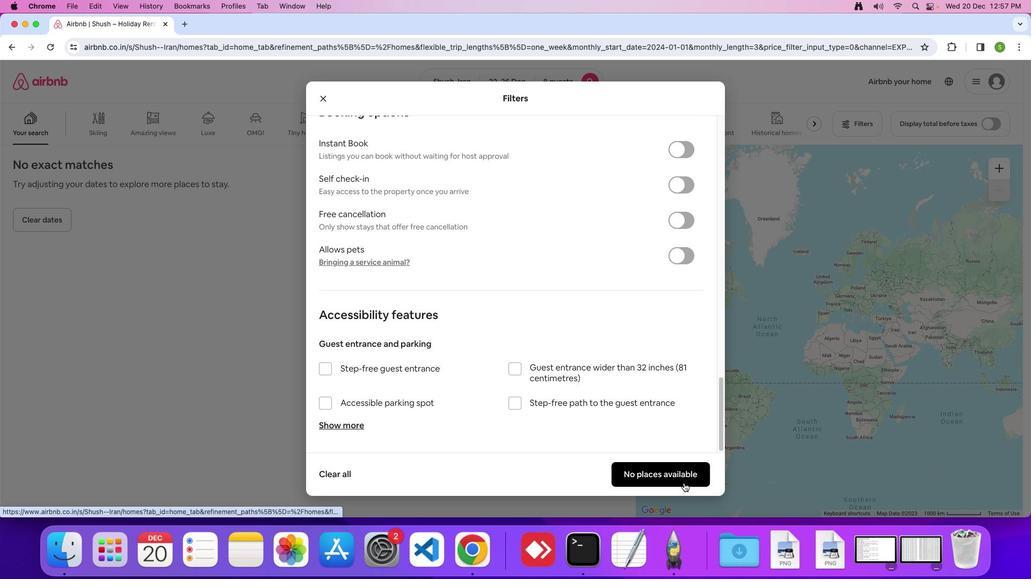 
Action: Mouse moved to (450, 325)
Screenshot: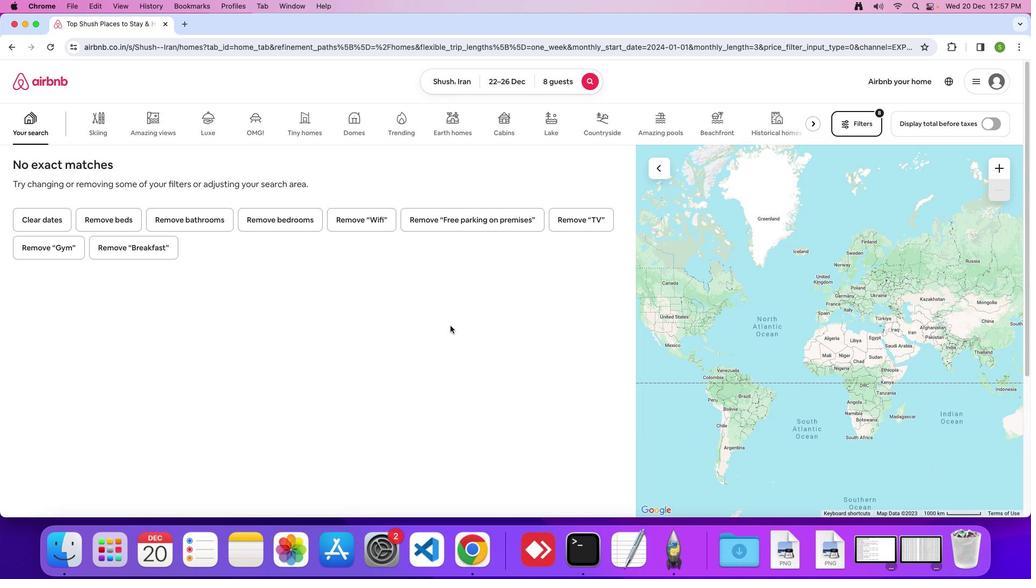 
